 Task: Find Round Trip flight tickets for 2 adults, in Economy from Luxor to Hamburg to travel on 05-Nov-2023. Hamburg to Luxor on 10-Nov-2023.  Stops: Any number of stops. Choice of flight is British Airways.
Action: Mouse moved to (334, 229)
Screenshot: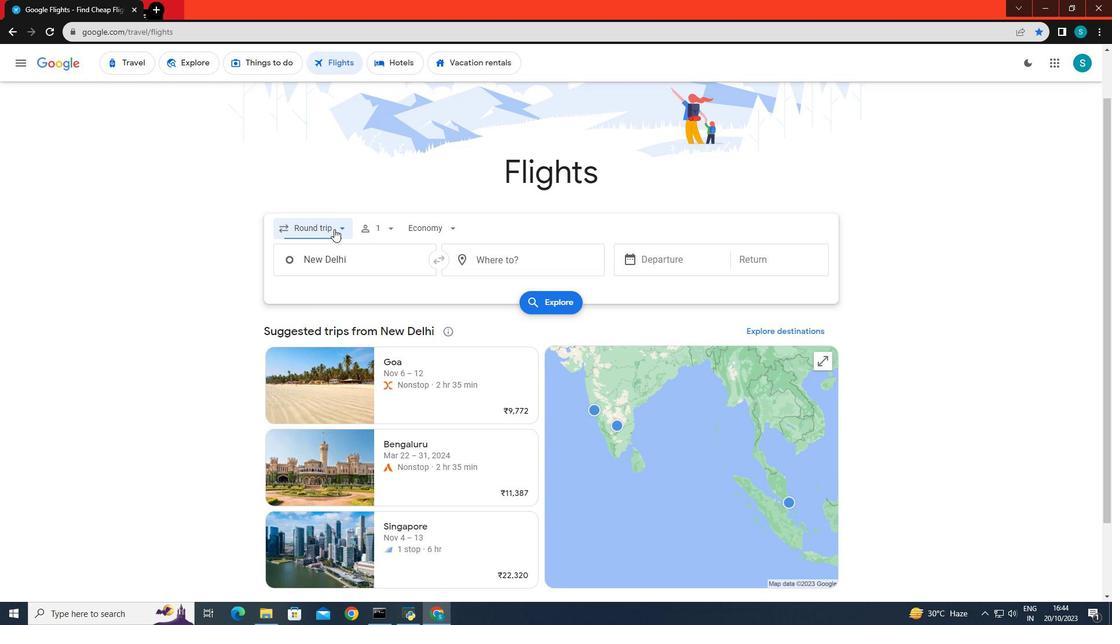 
Action: Mouse pressed left at (334, 229)
Screenshot: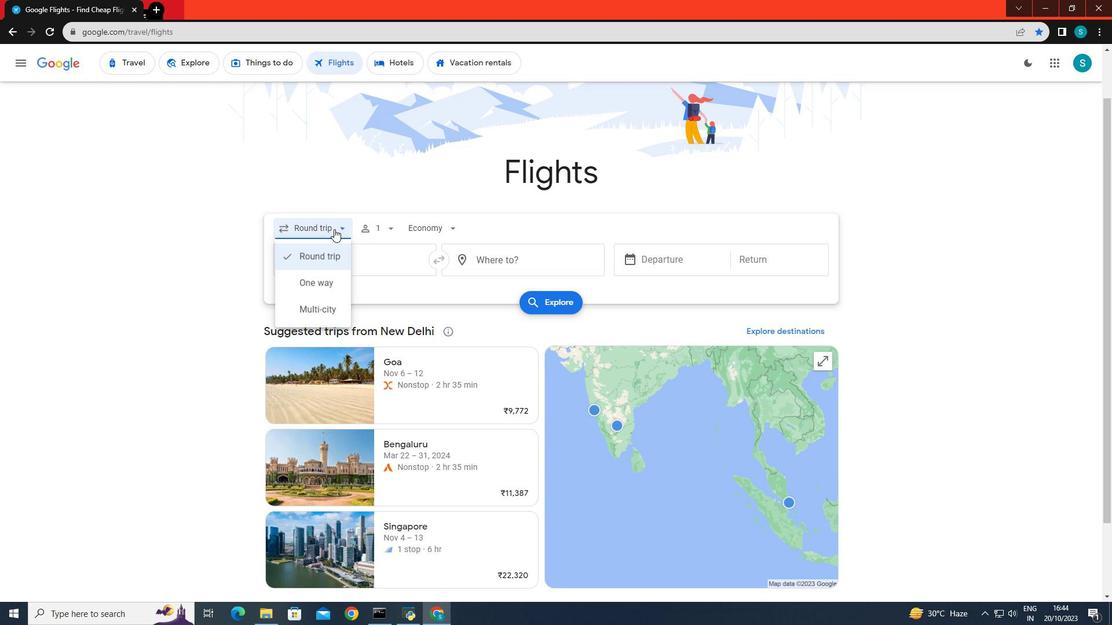 
Action: Mouse moved to (327, 261)
Screenshot: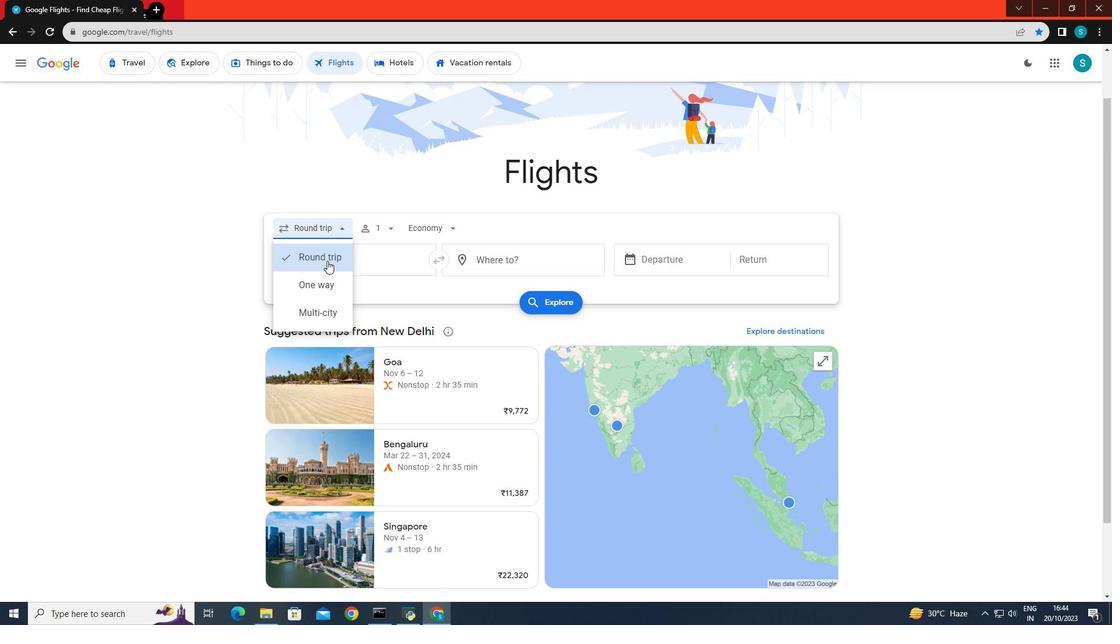 
Action: Mouse pressed left at (327, 261)
Screenshot: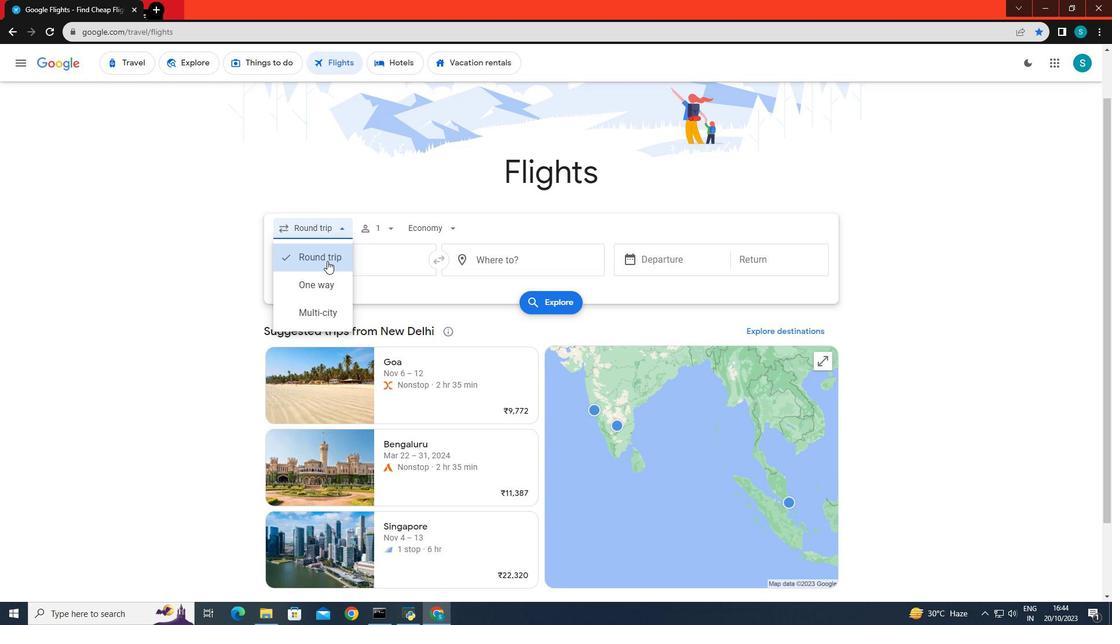 
Action: Mouse moved to (388, 229)
Screenshot: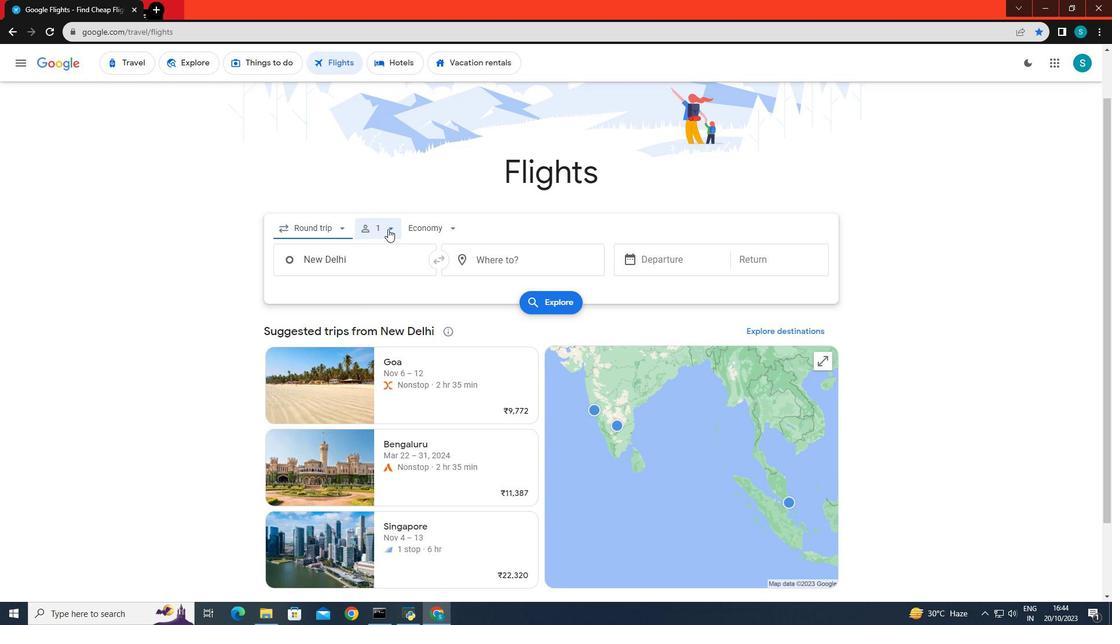 
Action: Mouse pressed left at (388, 229)
Screenshot: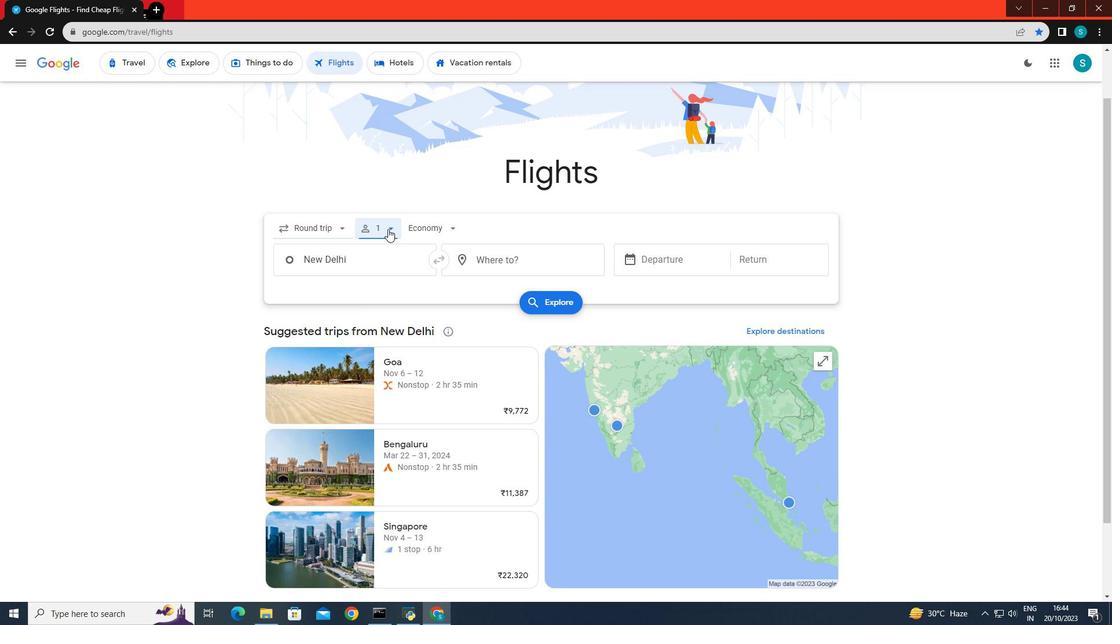 
Action: Mouse moved to (477, 261)
Screenshot: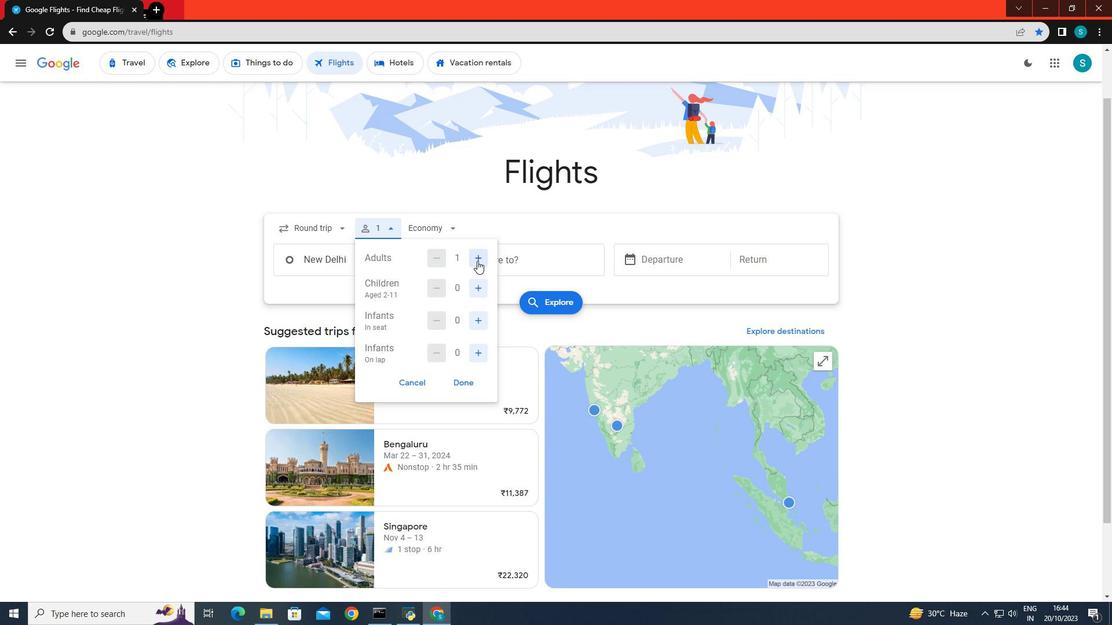 
Action: Mouse pressed left at (477, 261)
Screenshot: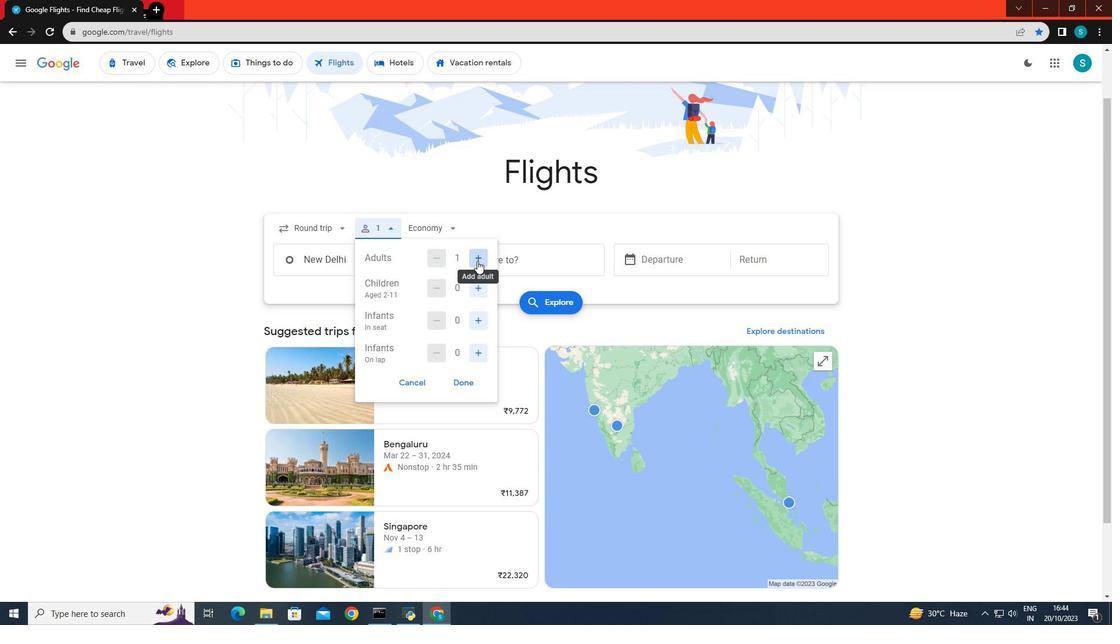 
Action: Mouse moved to (461, 385)
Screenshot: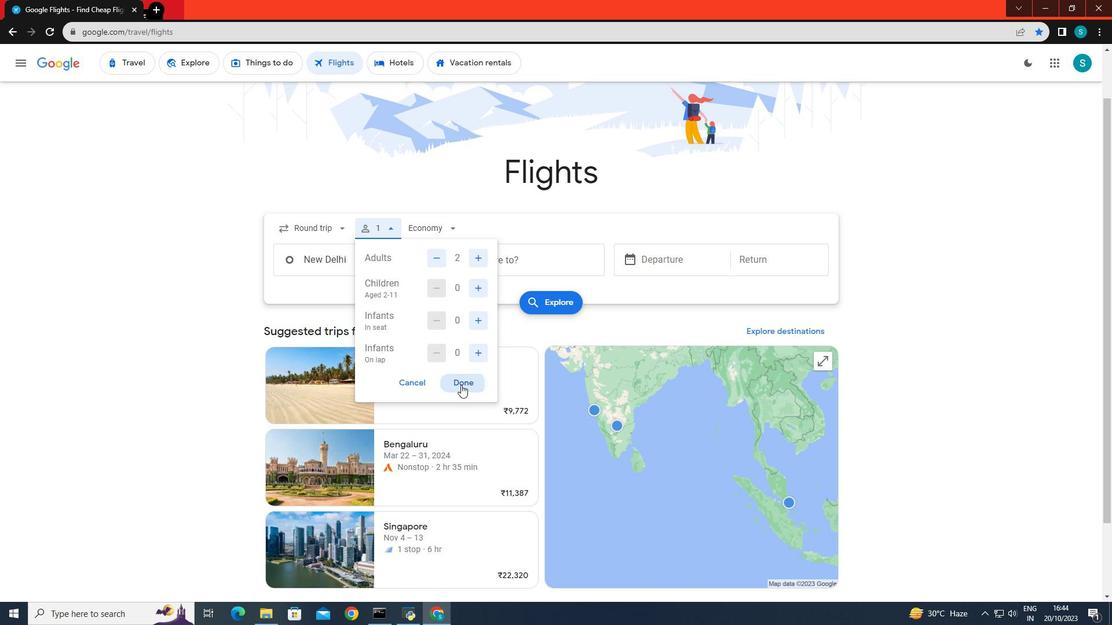
Action: Mouse pressed left at (461, 385)
Screenshot: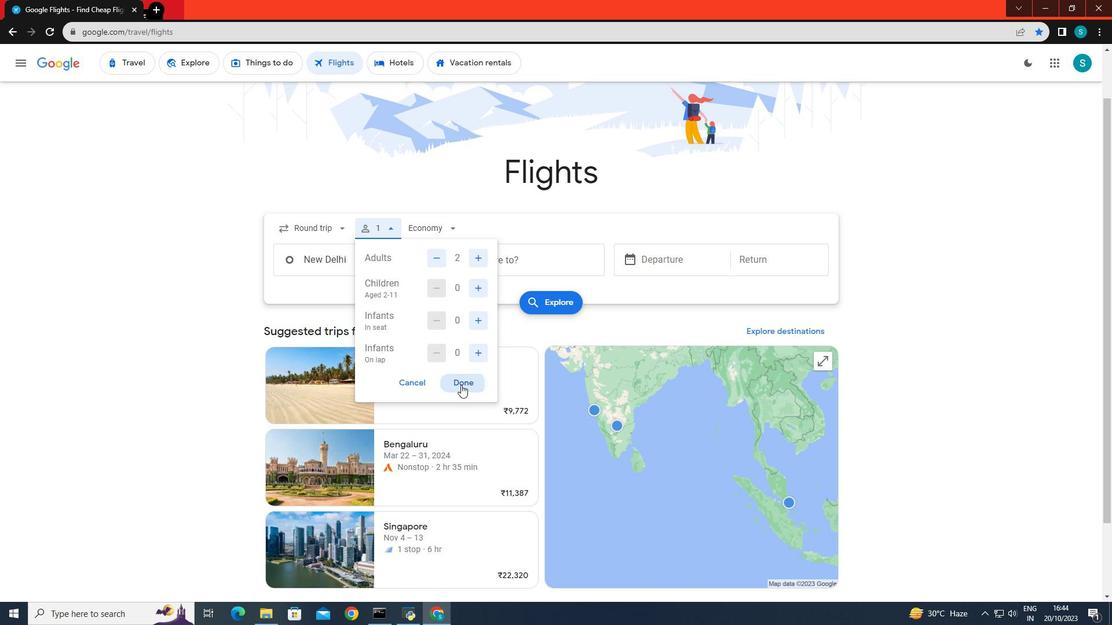 
Action: Mouse moved to (429, 225)
Screenshot: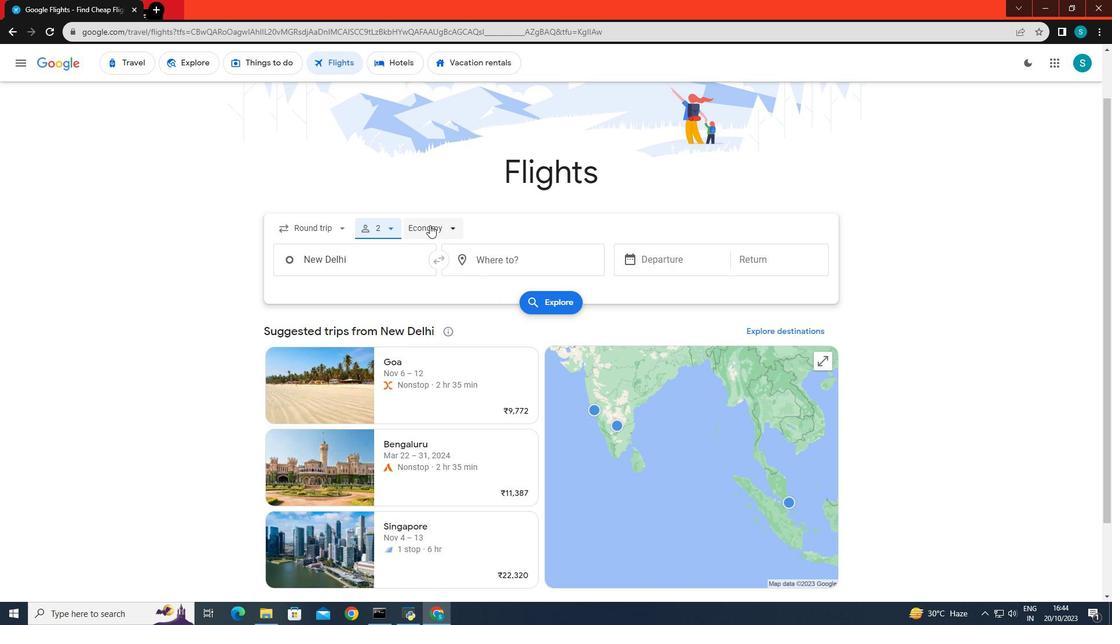 
Action: Mouse pressed left at (429, 225)
Screenshot: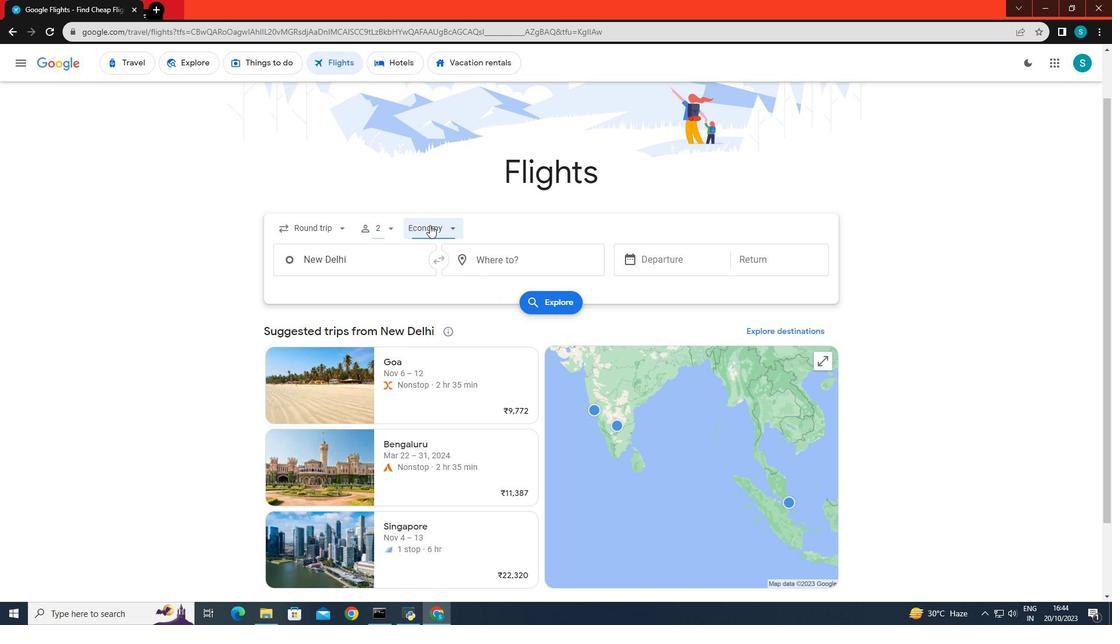 
Action: Mouse moved to (431, 257)
Screenshot: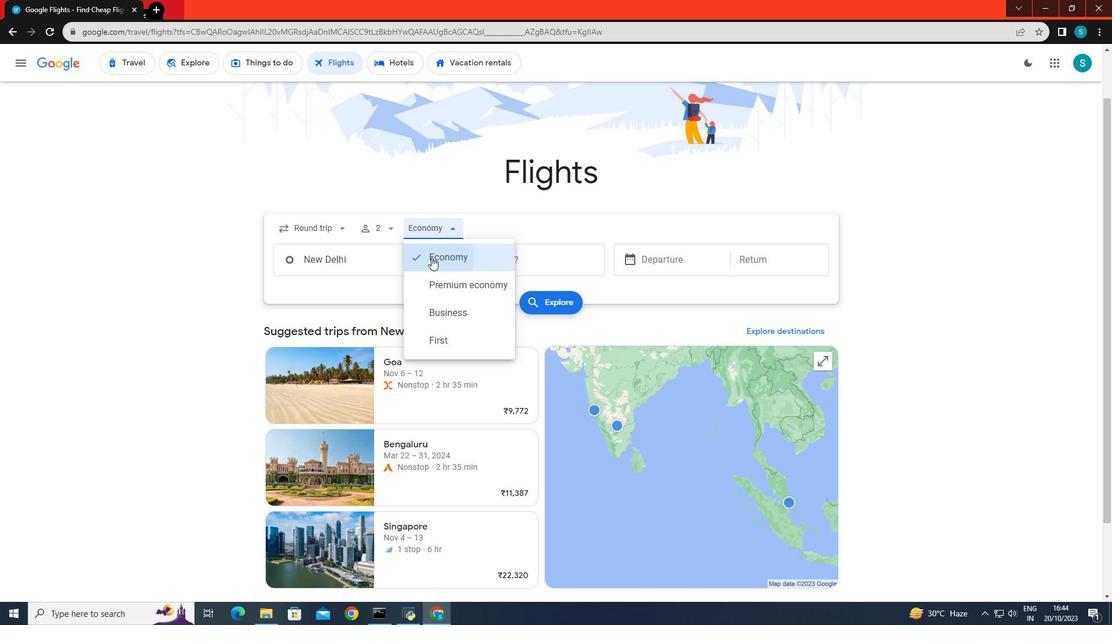 
Action: Mouse pressed left at (431, 257)
Screenshot: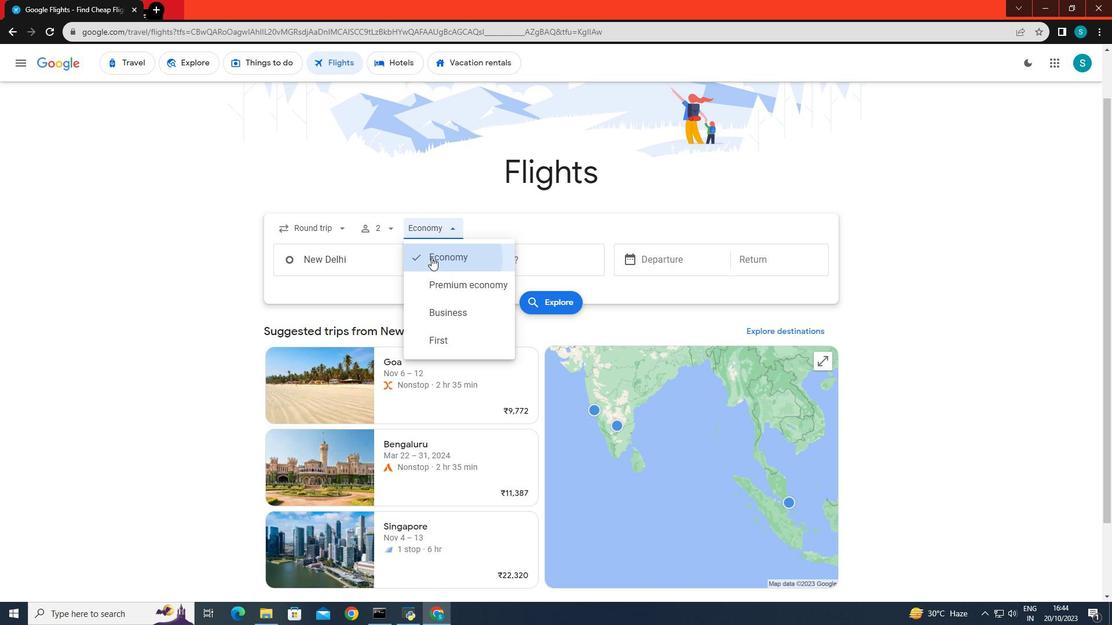 
Action: Mouse moved to (381, 259)
Screenshot: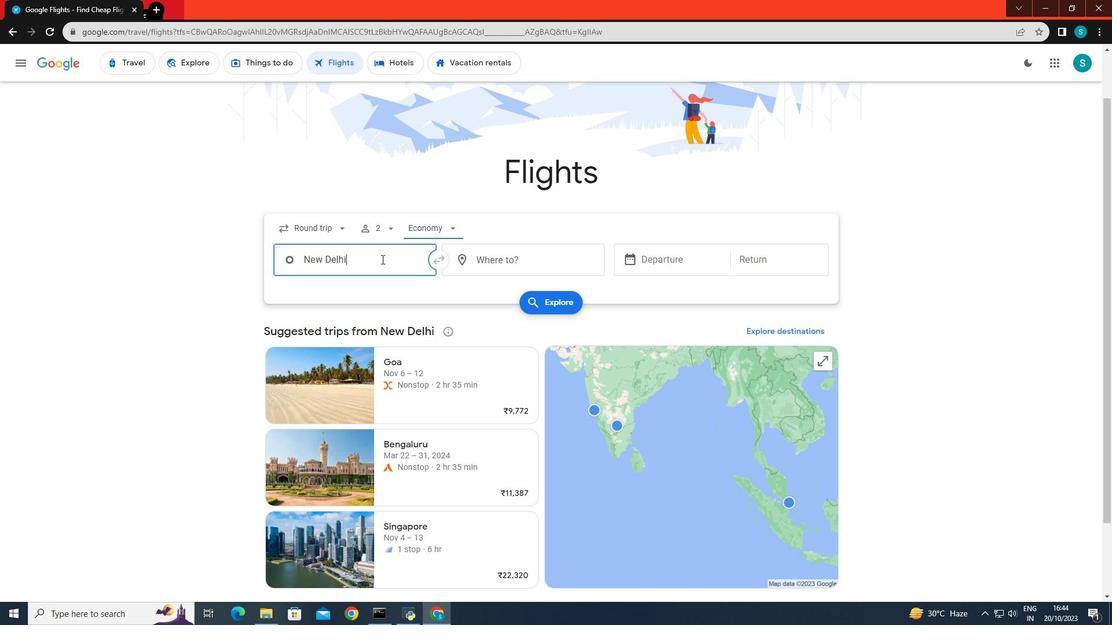 
Action: Mouse pressed left at (381, 259)
Screenshot: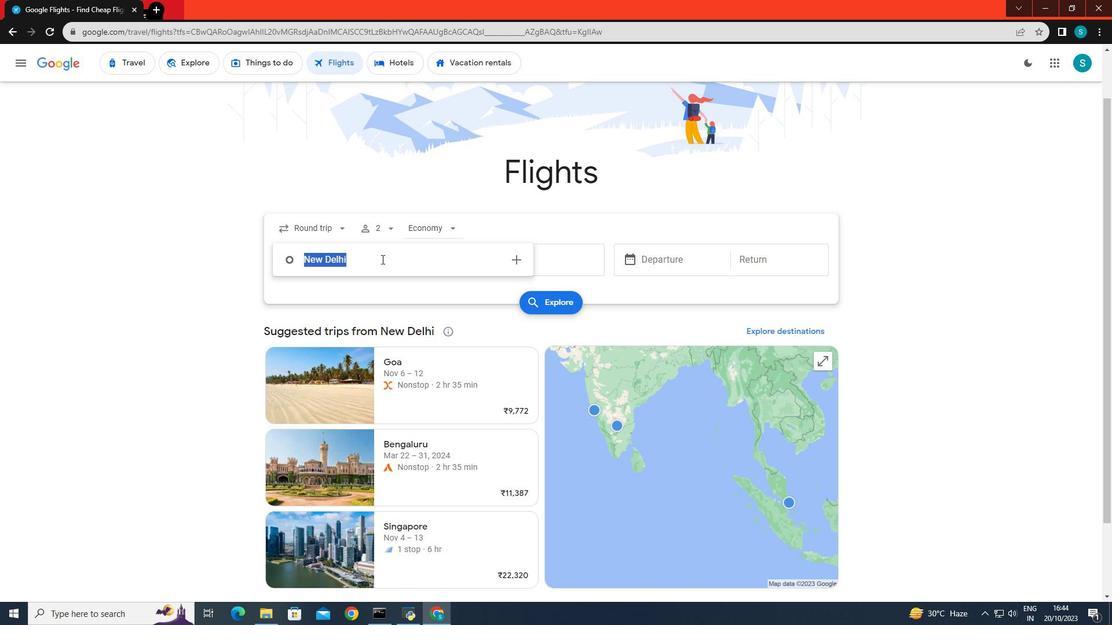 
Action: Key pressed <Key.backspace><Key.caps_lock>L<Key.caps_lock>uxor
Screenshot: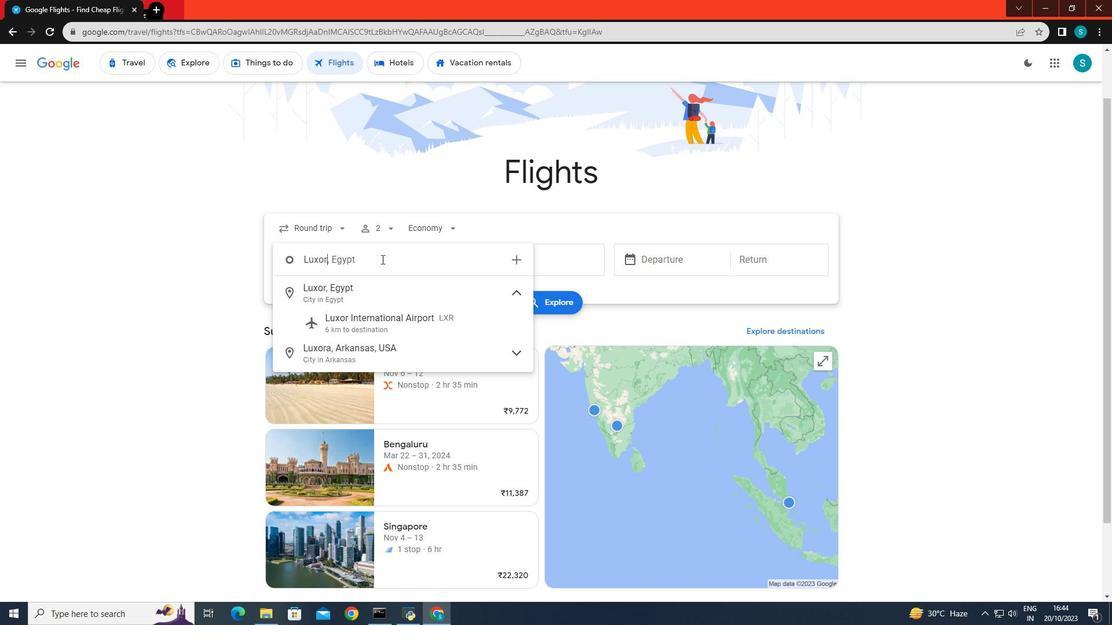 
Action: Mouse moved to (360, 289)
Screenshot: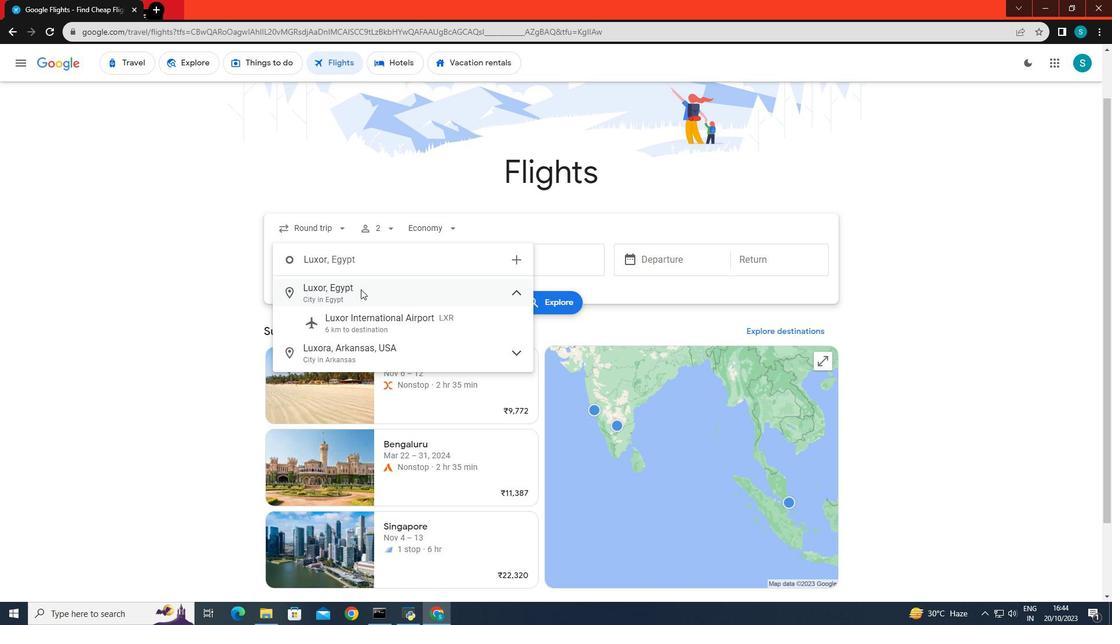 
Action: Mouse pressed left at (360, 289)
Screenshot: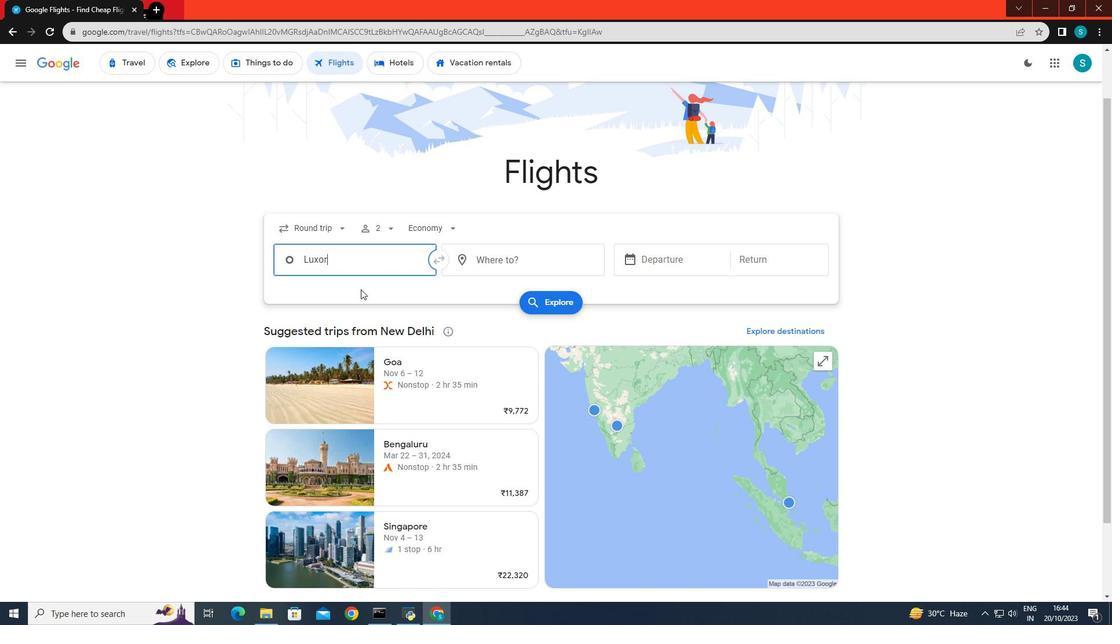 
Action: Mouse moved to (496, 258)
Screenshot: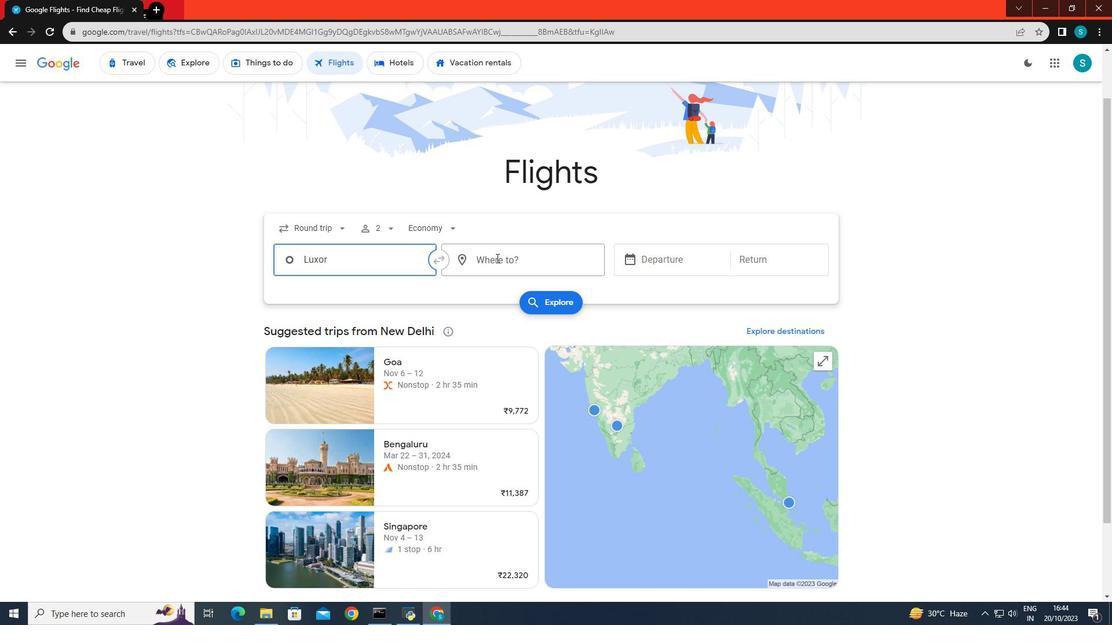 
Action: Mouse pressed left at (496, 258)
Screenshot: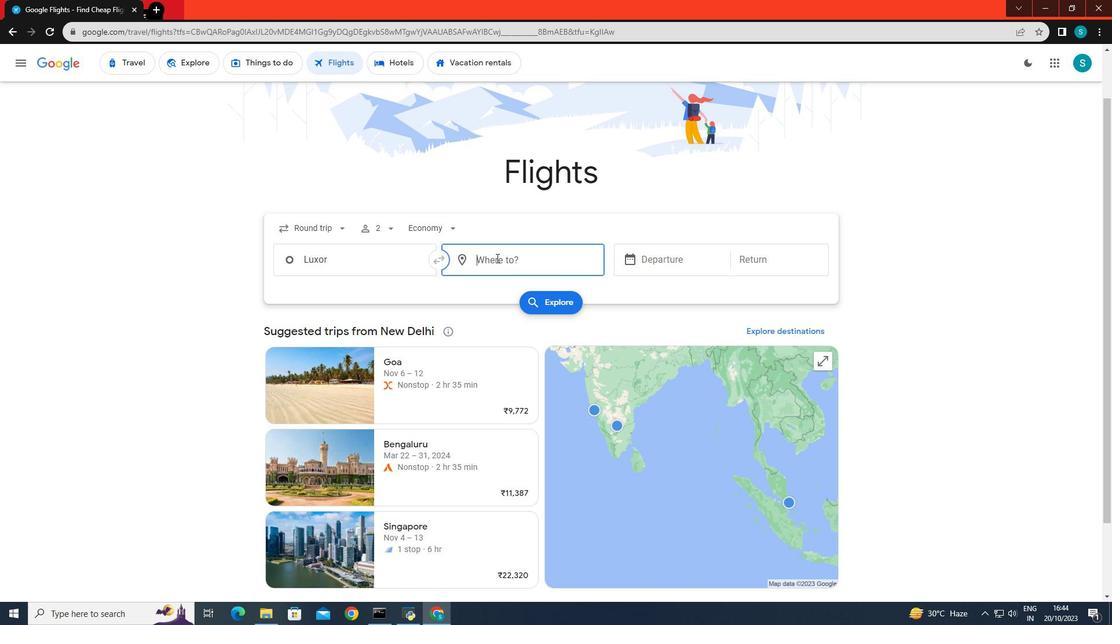 
Action: Key pressed <Key.caps_lock>H<Key.caps_lock>am
Screenshot: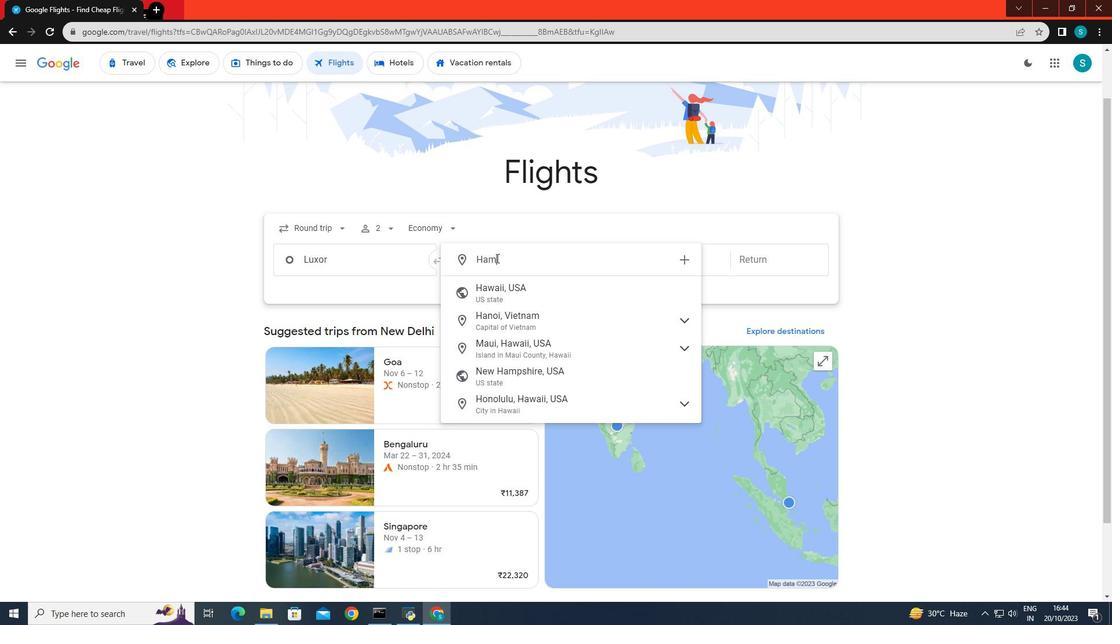 
Action: Mouse moved to (509, 295)
Screenshot: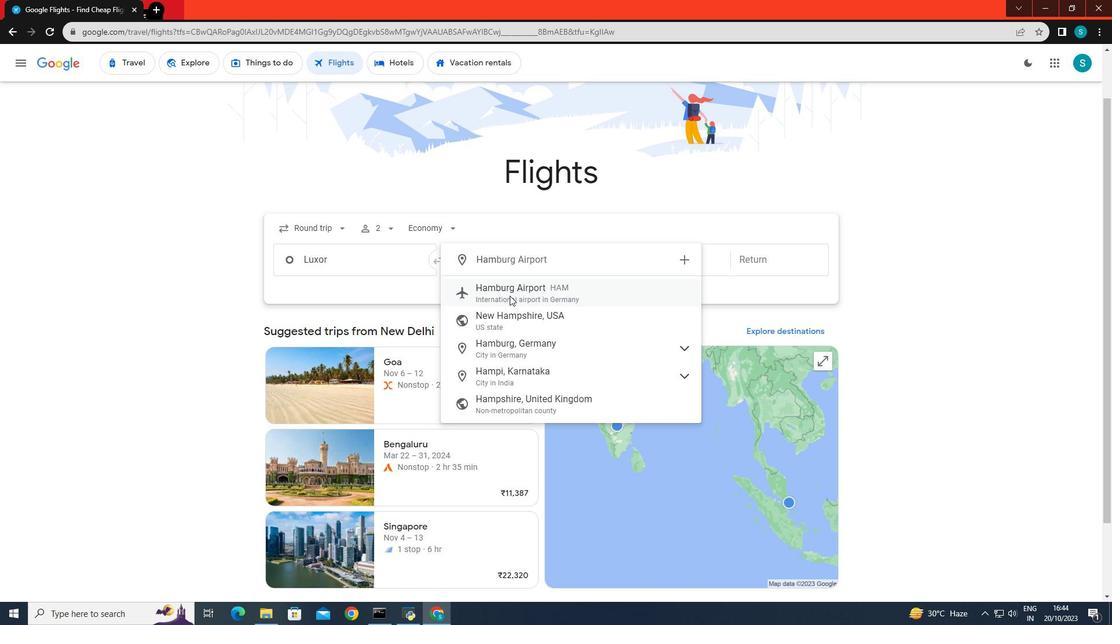 
Action: Mouse pressed left at (509, 295)
Screenshot: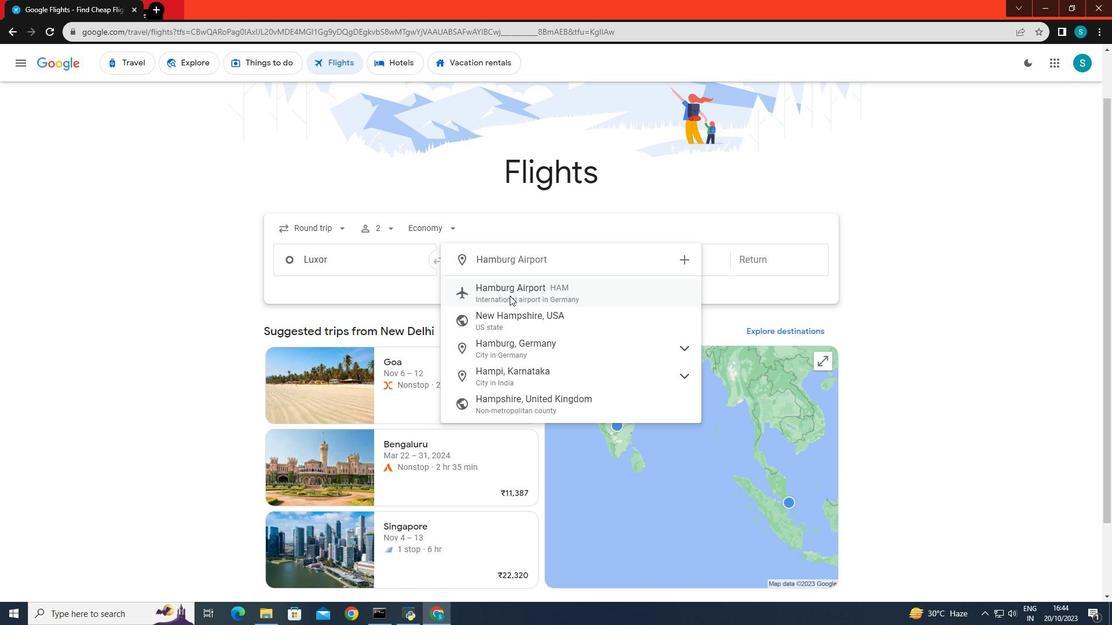 
Action: Mouse moved to (649, 257)
Screenshot: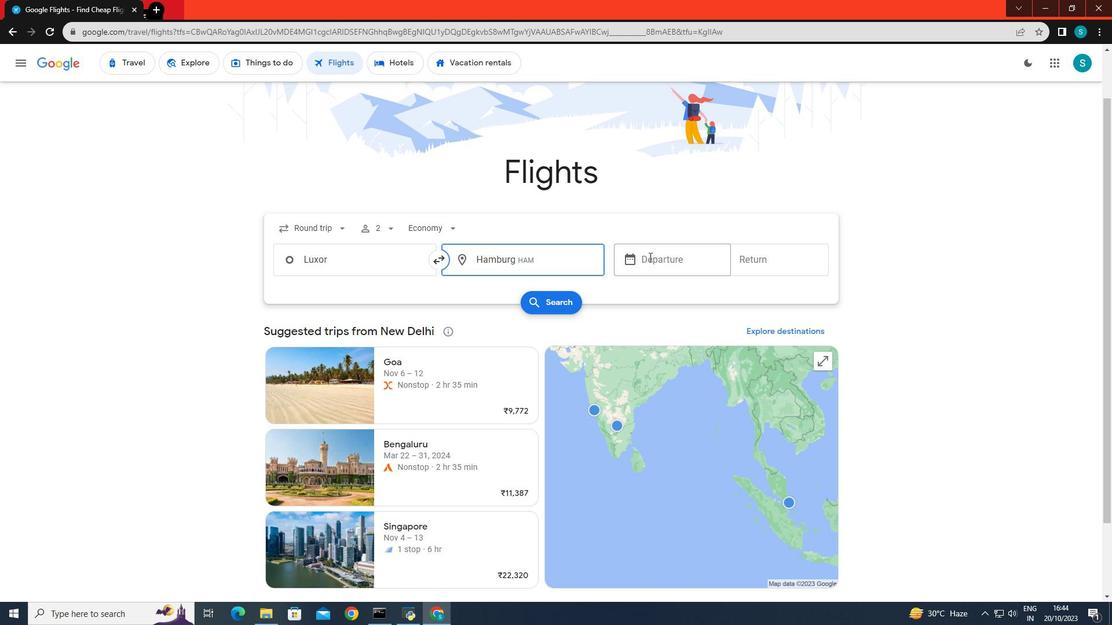 
Action: Mouse pressed left at (649, 257)
Screenshot: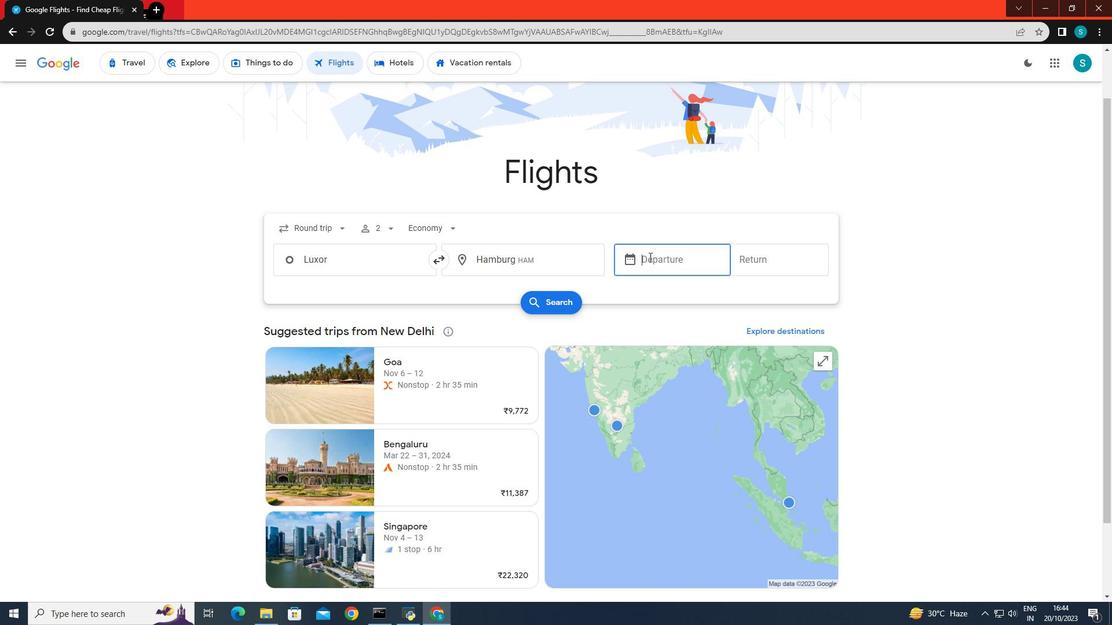 
Action: Mouse moved to (643, 382)
Screenshot: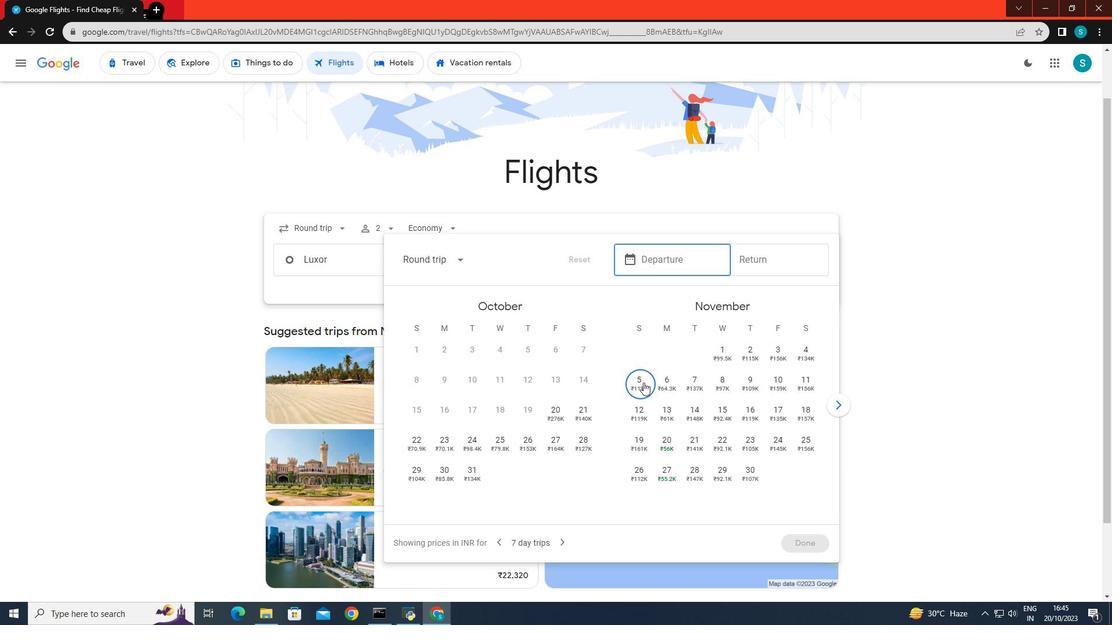 
Action: Mouse pressed left at (643, 382)
Screenshot: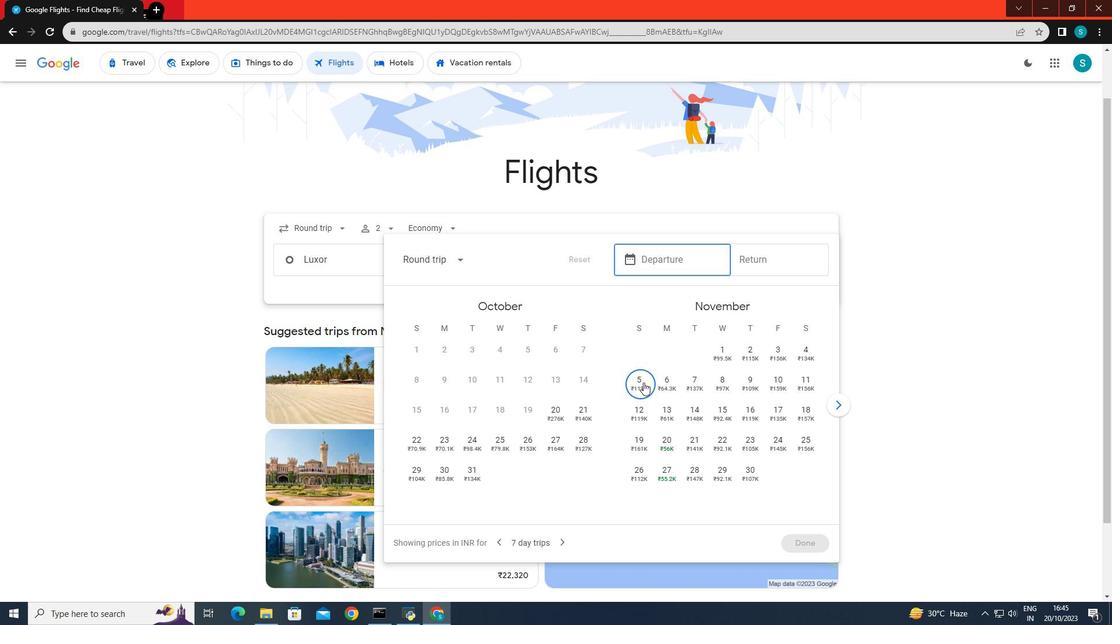 
Action: Mouse moved to (776, 382)
Screenshot: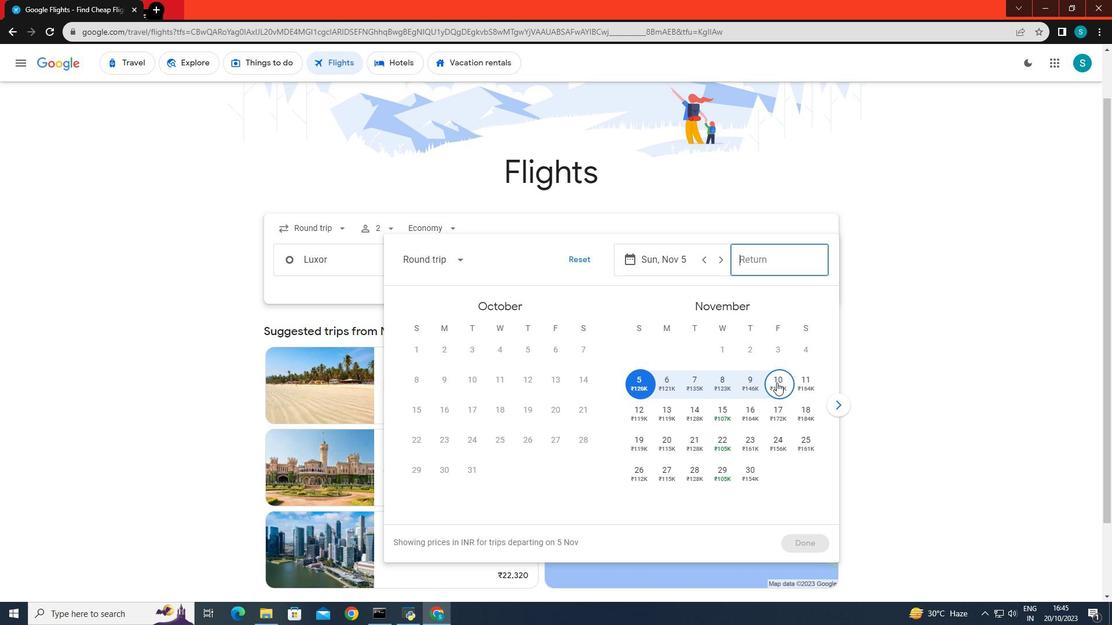 
Action: Mouse pressed left at (776, 382)
Screenshot: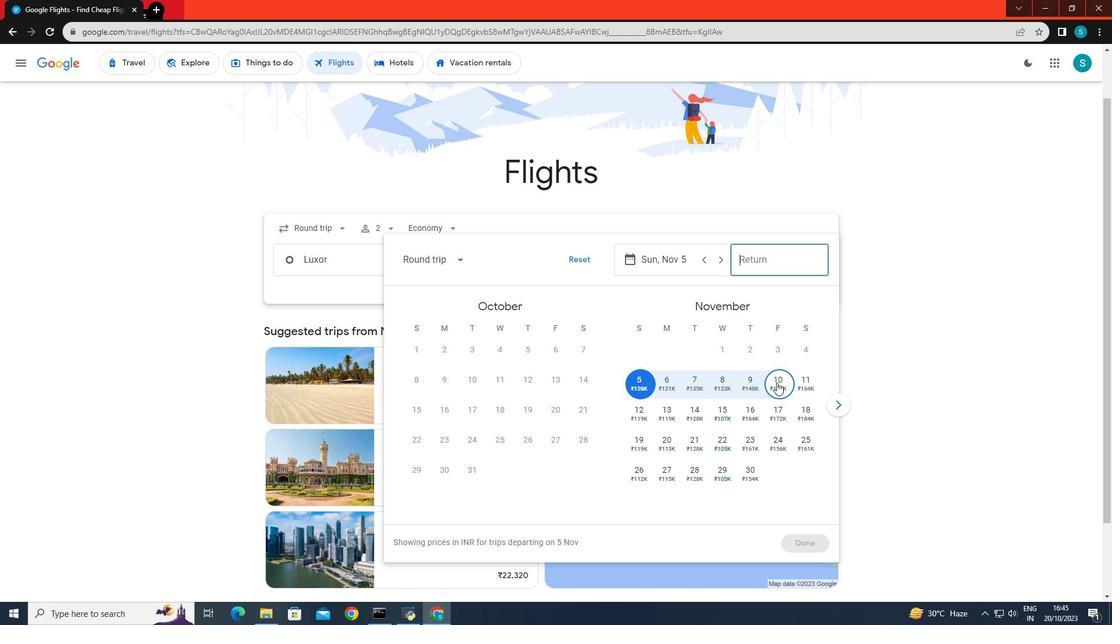 
Action: Mouse moved to (798, 536)
Screenshot: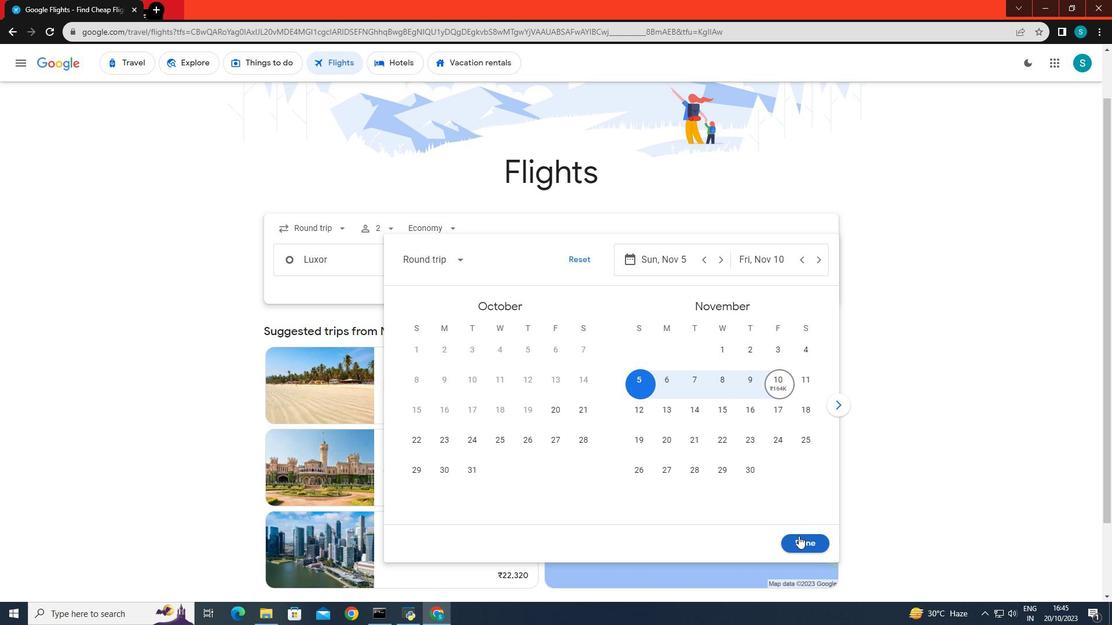 
Action: Mouse pressed left at (798, 536)
Screenshot: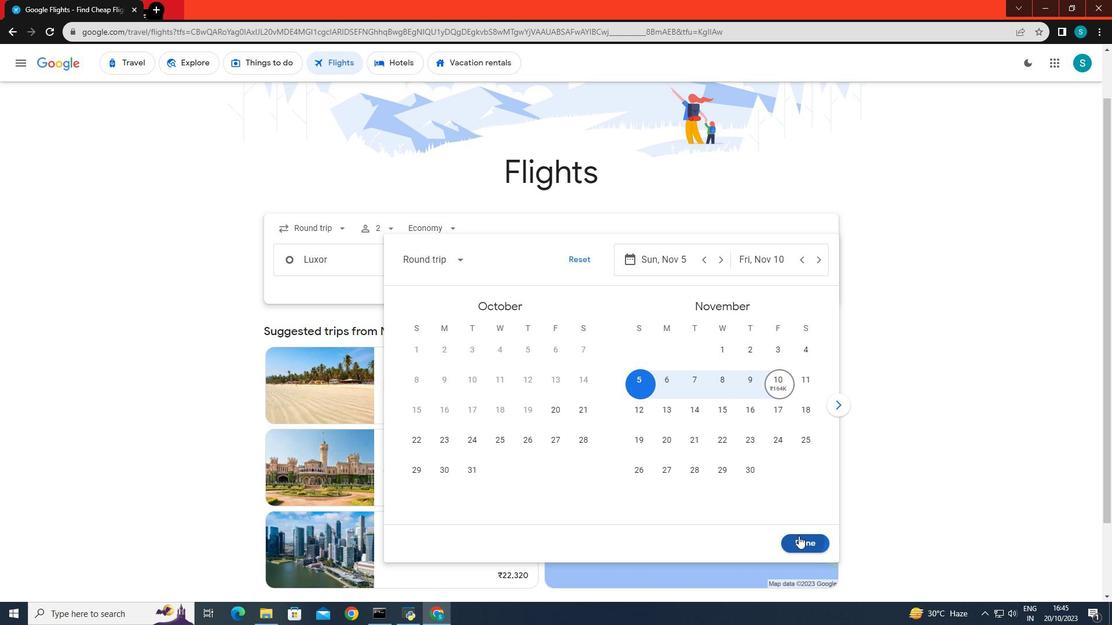 
Action: Mouse moved to (556, 300)
Screenshot: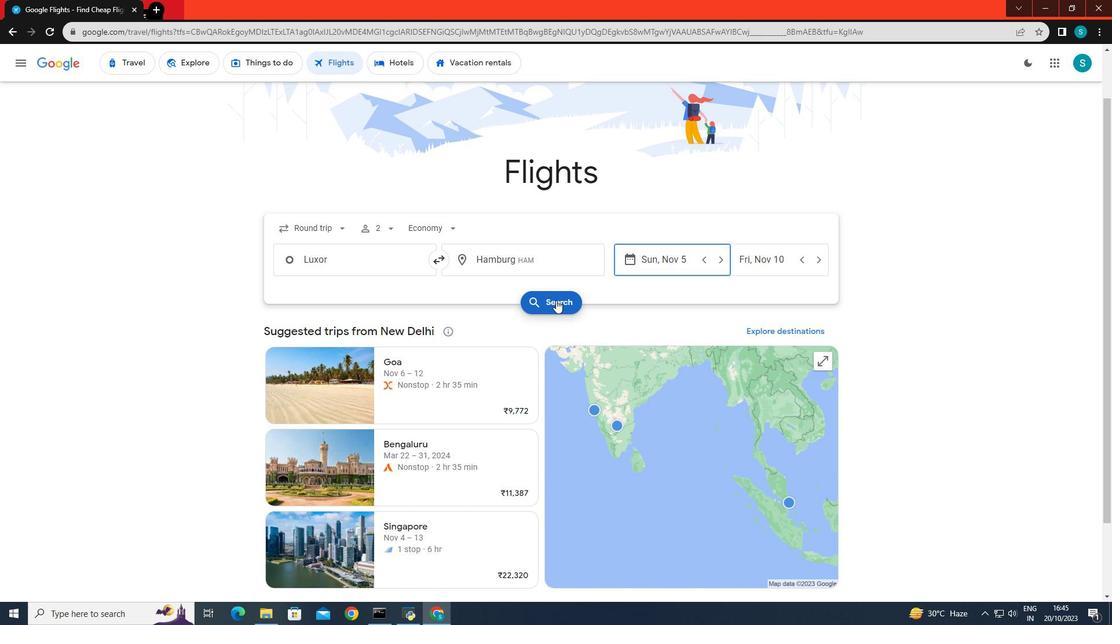 
Action: Mouse pressed left at (556, 300)
Screenshot: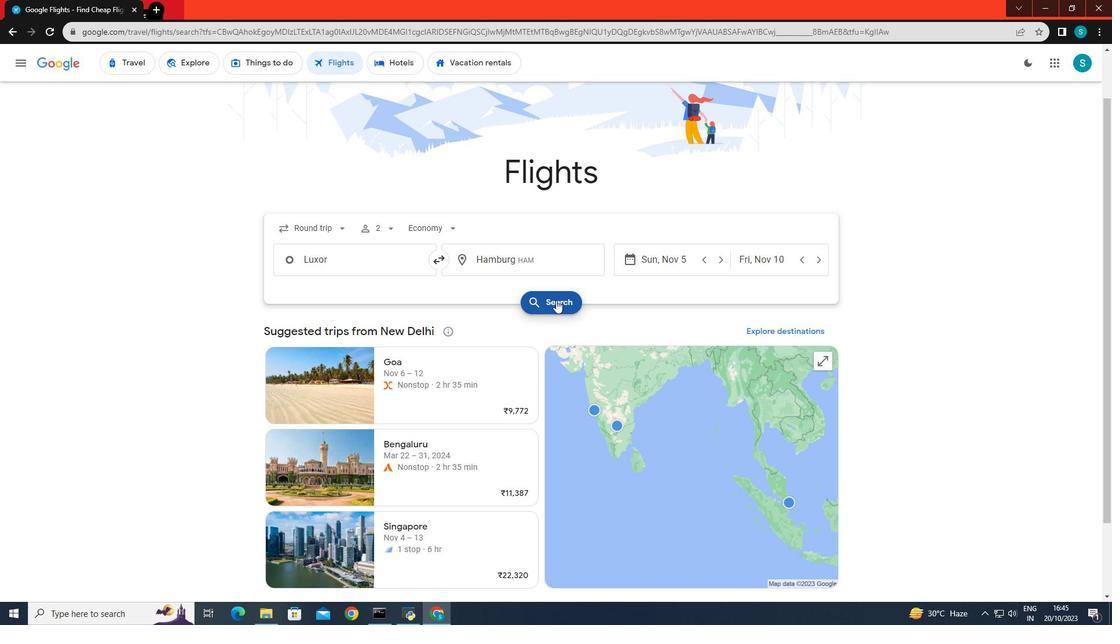 
Action: Mouse moved to (363, 166)
Screenshot: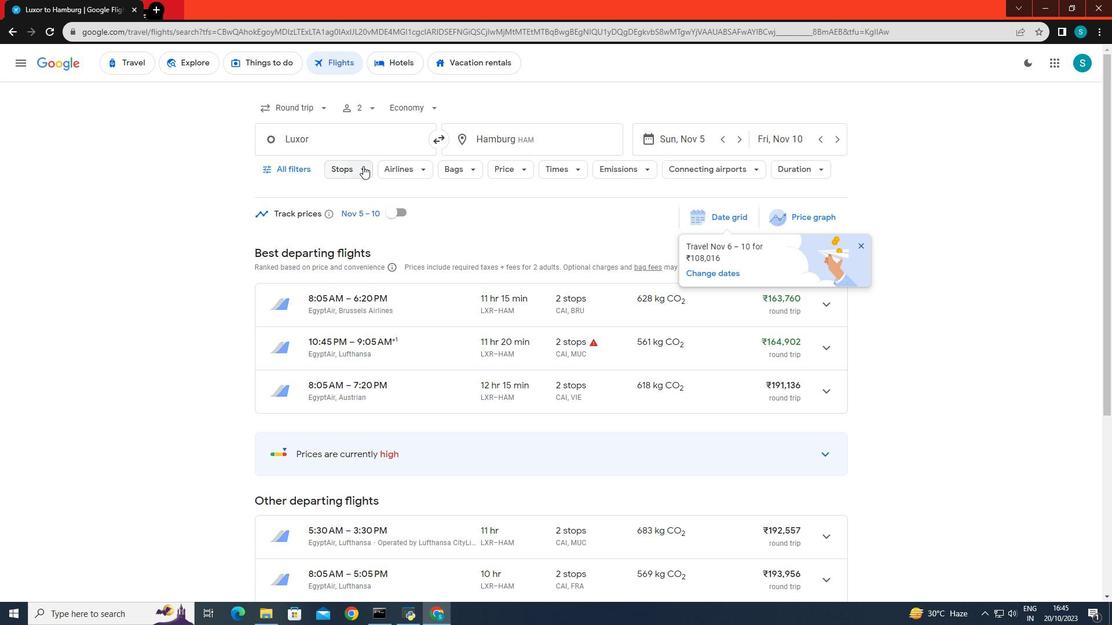 
Action: Mouse pressed left at (363, 166)
Screenshot: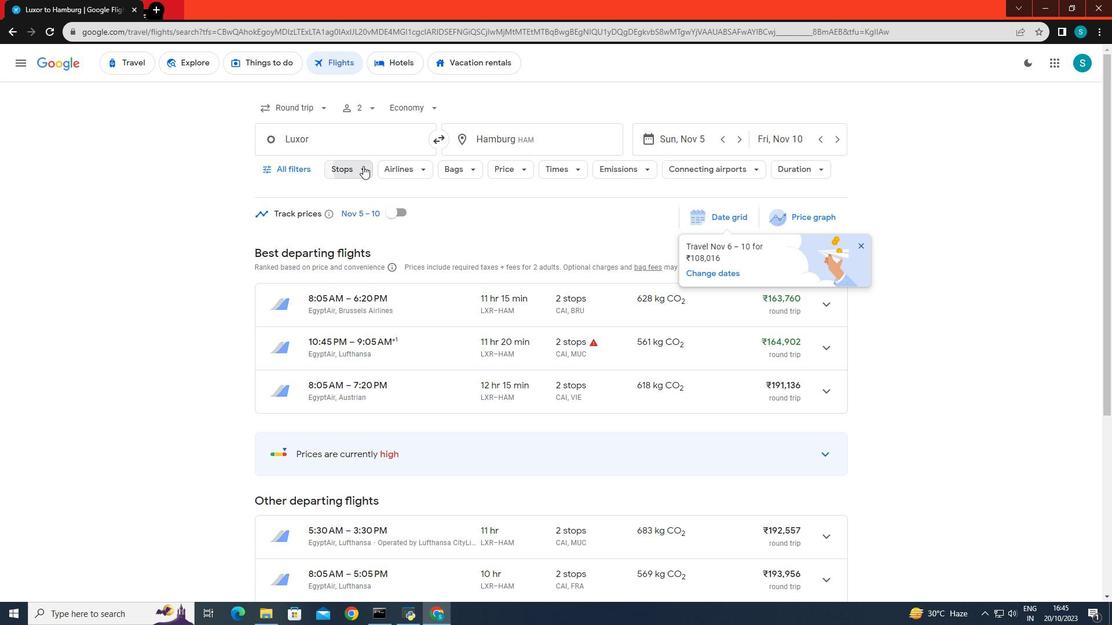 
Action: Mouse moved to (345, 228)
Screenshot: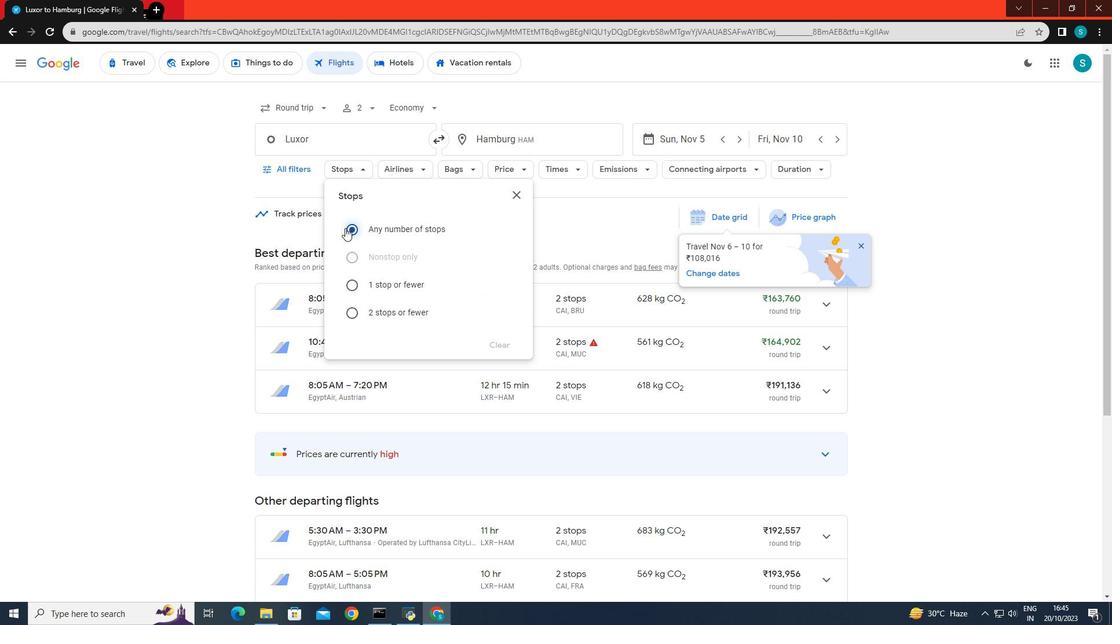 
Action: Mouse pressed left at (345, 228)
Screenshot: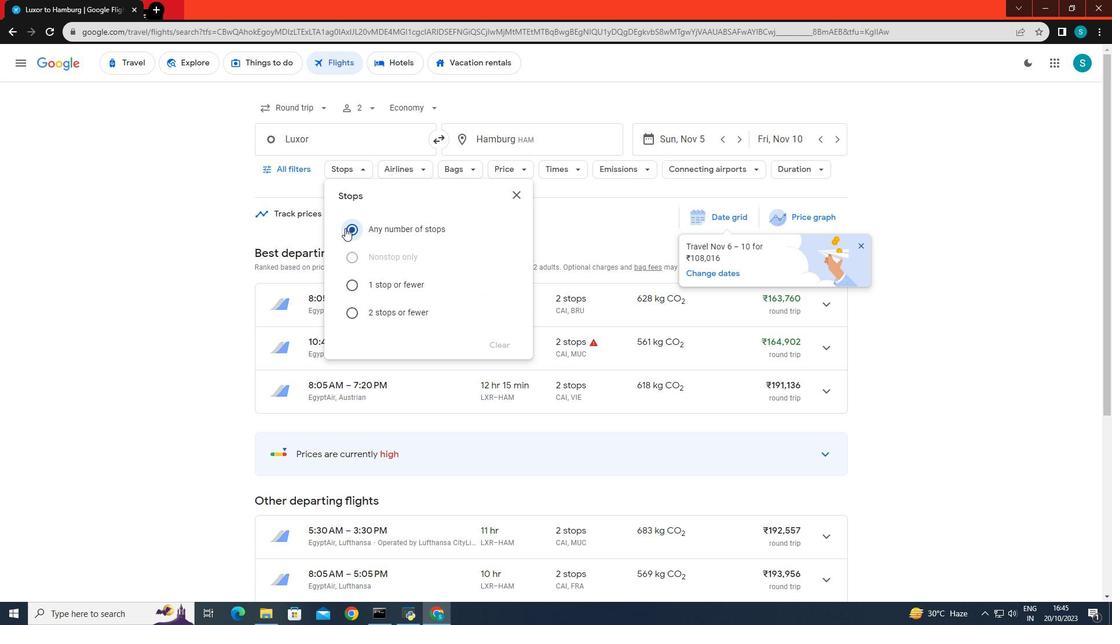 
Action: Mouse moved to (196, 247)
Screenshot: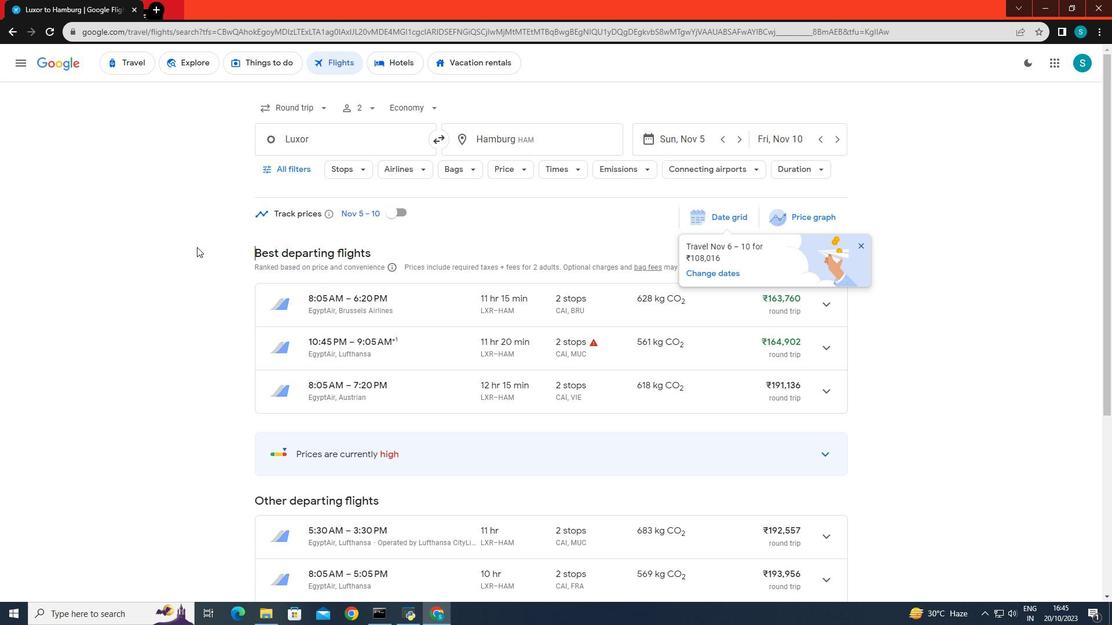 
Action: Mouse pressed left at (196, 247)
Screenshot: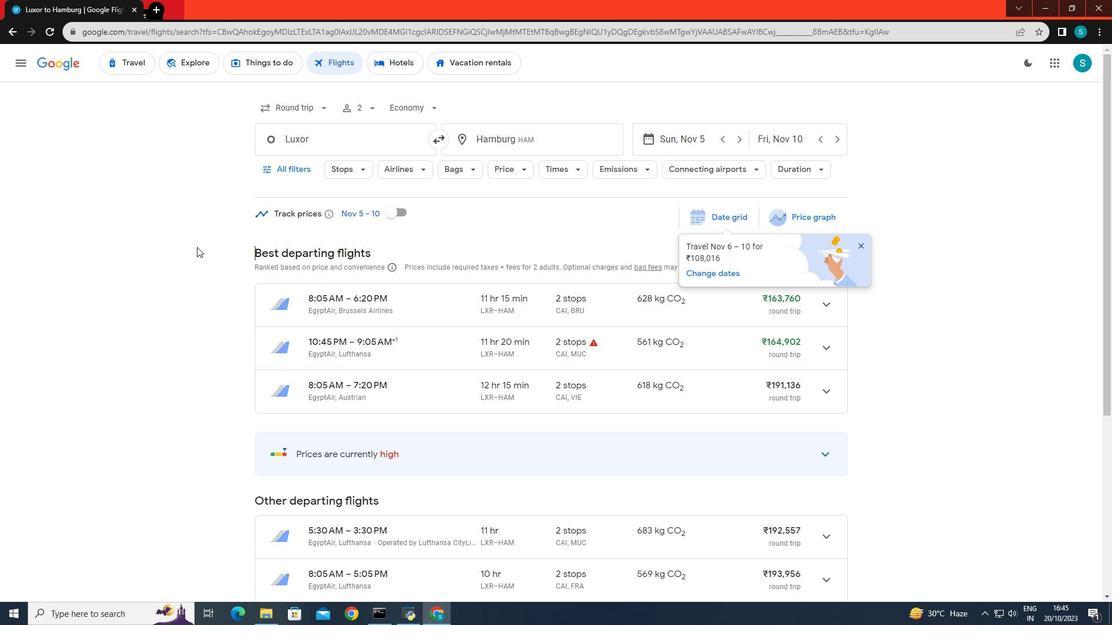 
Action: Mouse moved to (421, 169)
Screenshot: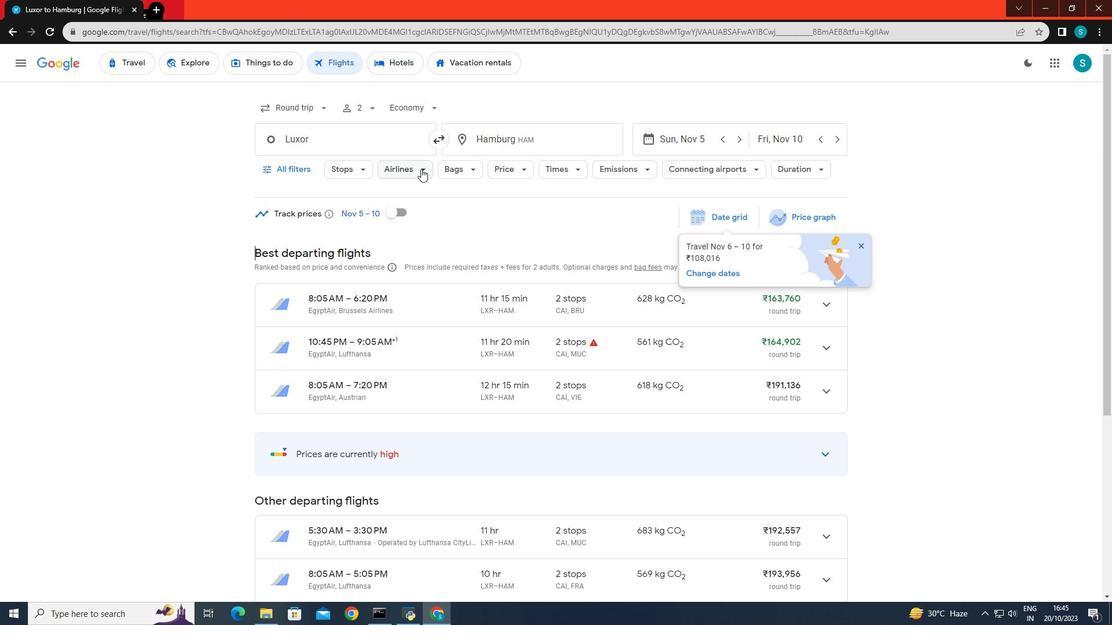 
Action: Mouse pressed left at (421, 169)
Screenshot: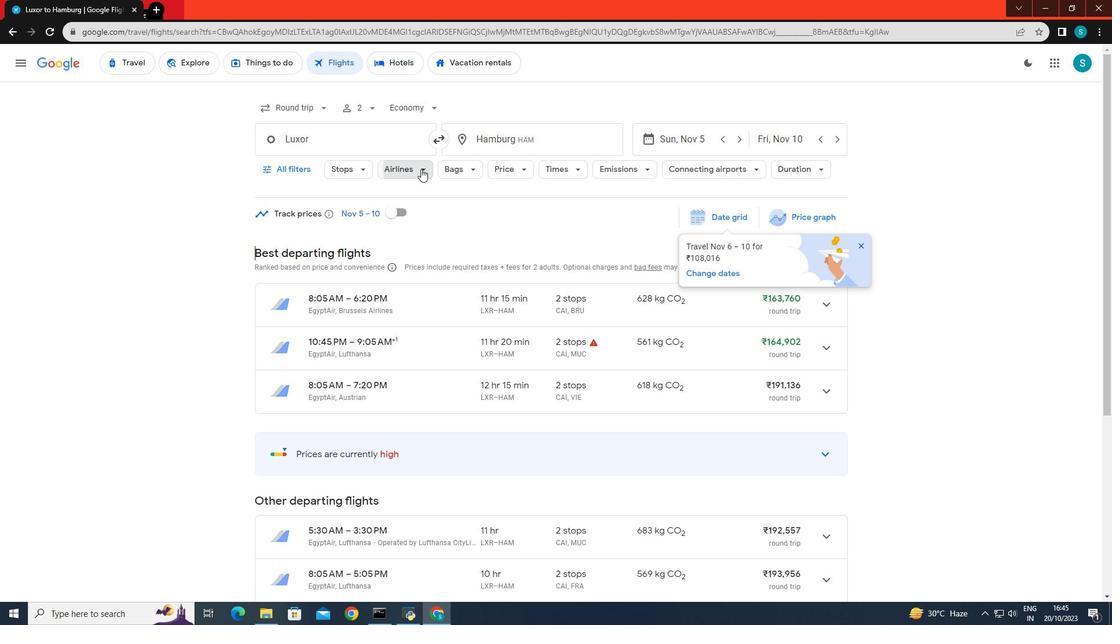 
Action: Mouse moved to (443, 362)
Screenshot: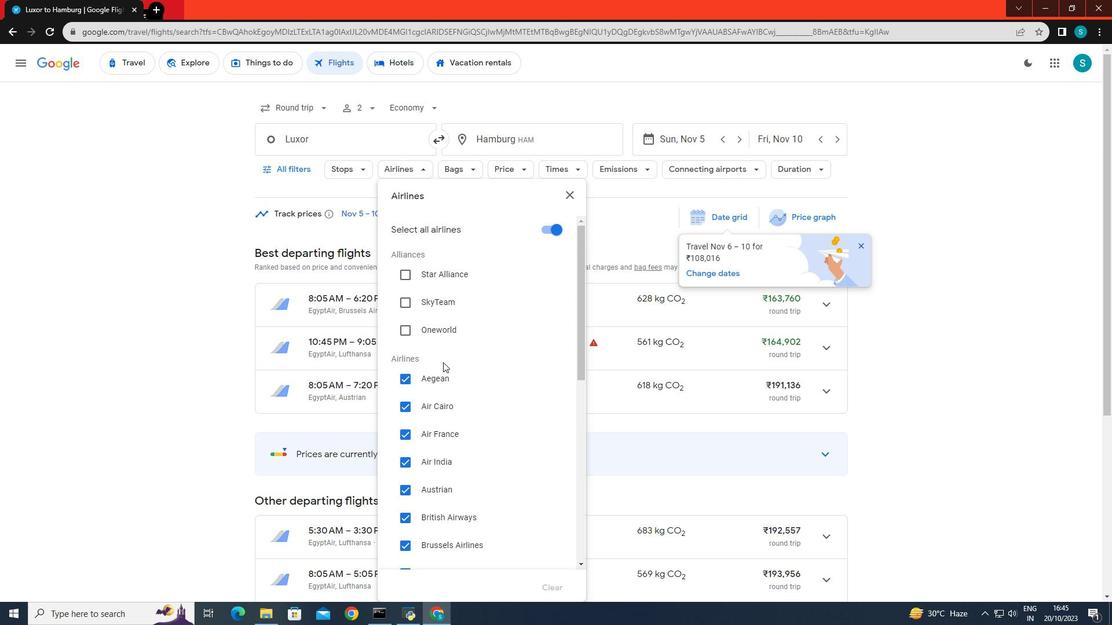 
Action: Mouse scrolled (443, 361) with delta (0, 0)
Screenshot: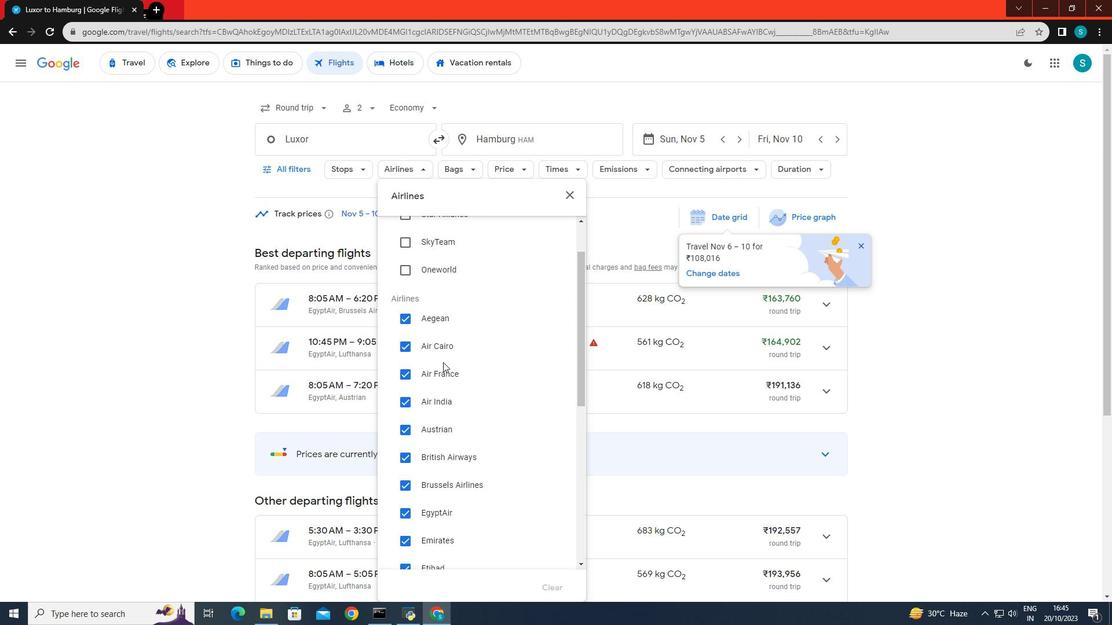 
Action: Mouse scrolled (443, 361) with delta (0, 0)
Screenshot: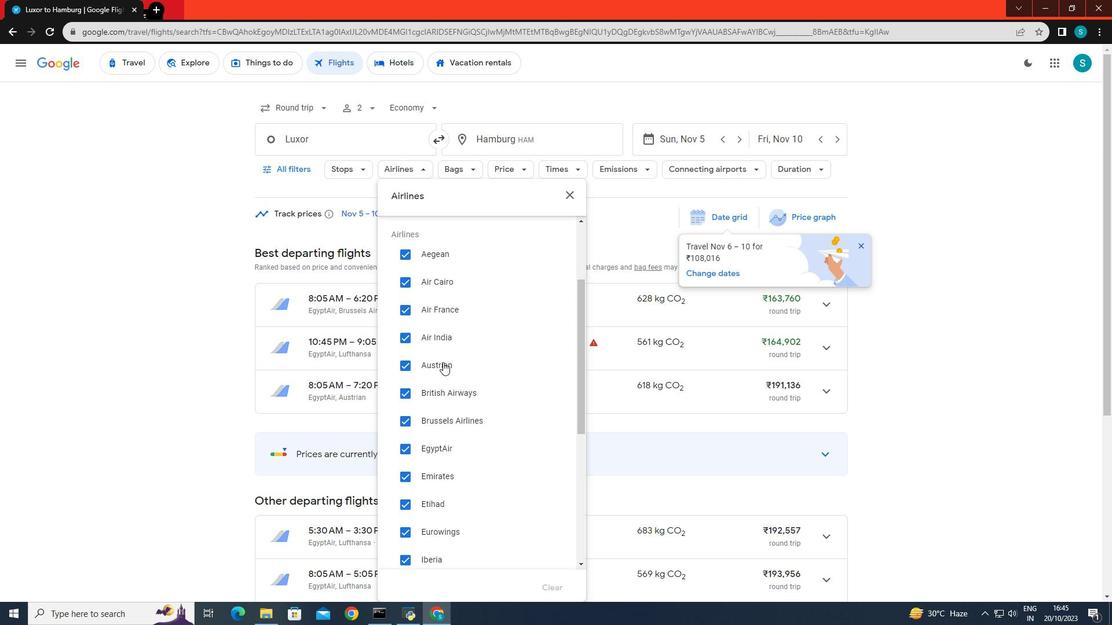 
Action: Mouse scrolled (443, 361) with delta (0, 0)
Screenshot: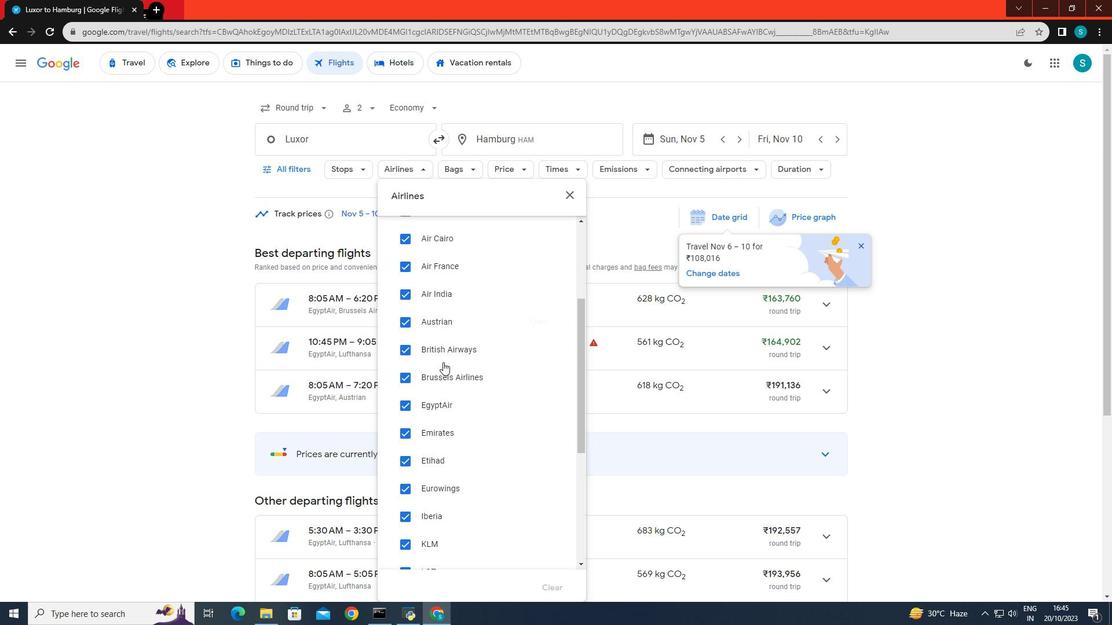 
Action: Mouse moved to (538, 341)
Screenshot: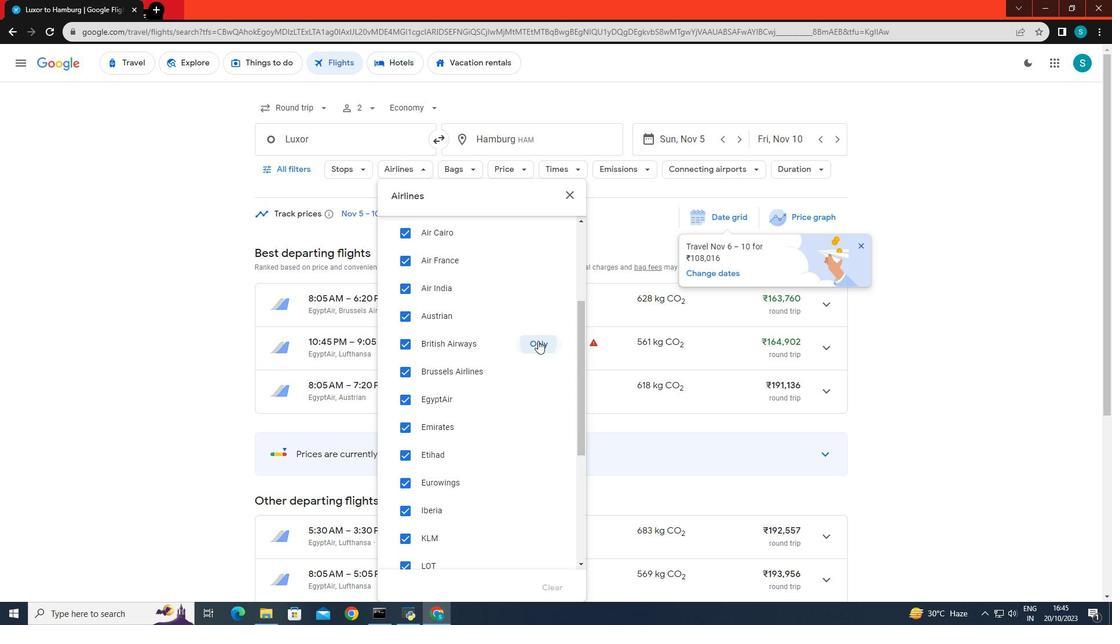 
Action: Mouse pressed left at (538, 341)
Screenshot: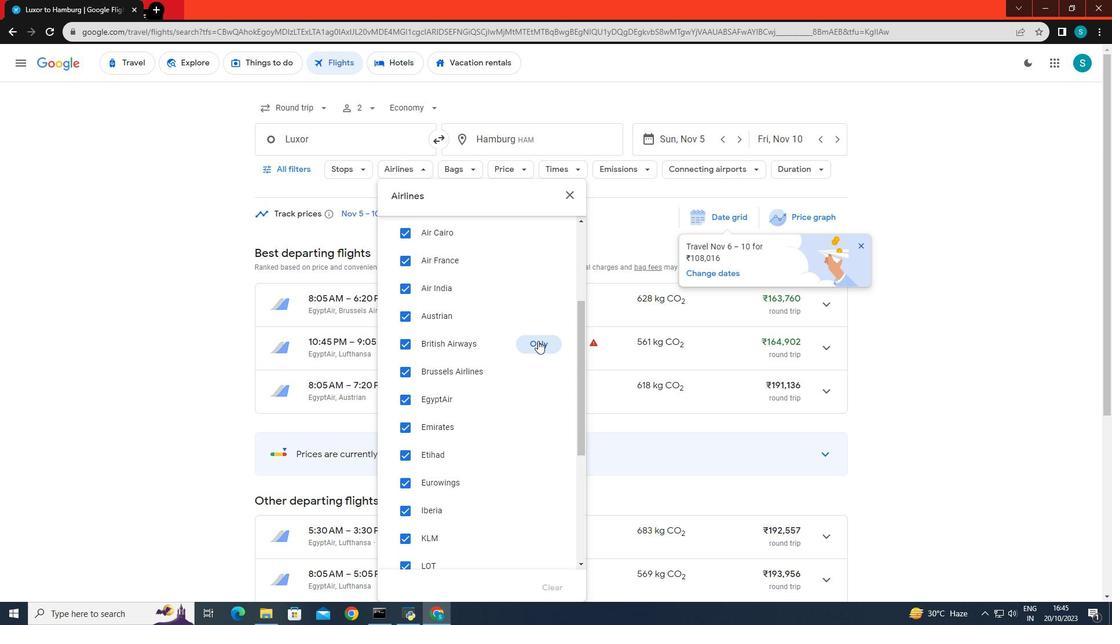 
Action: Mouse moved to (221, 323)
Screenshot: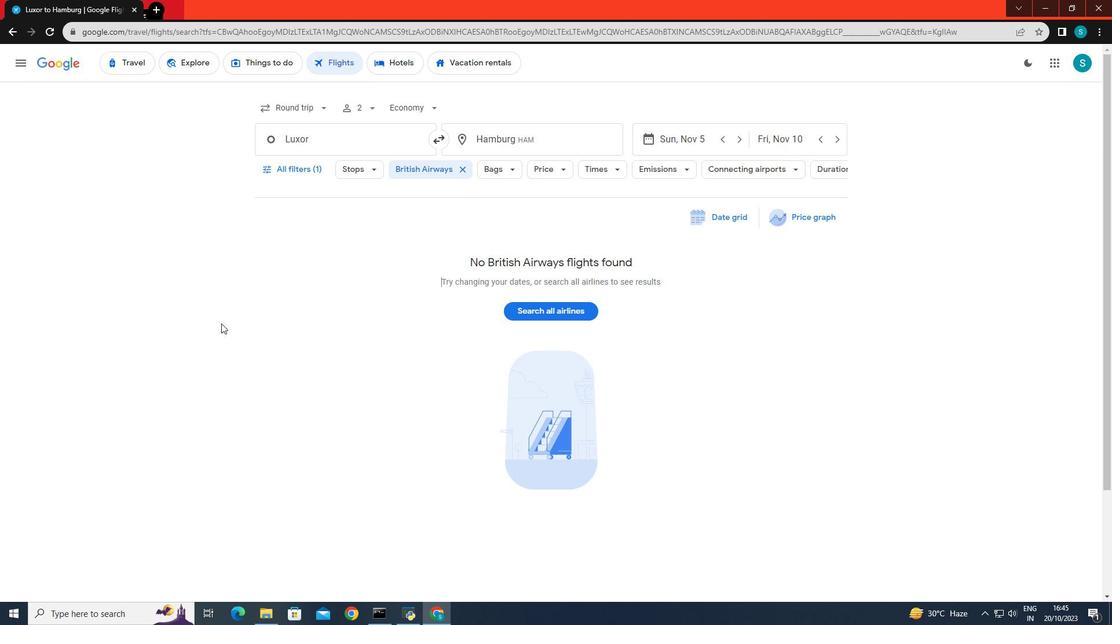 
Action: Mouse pressed left at (221, 323)
Screenshot: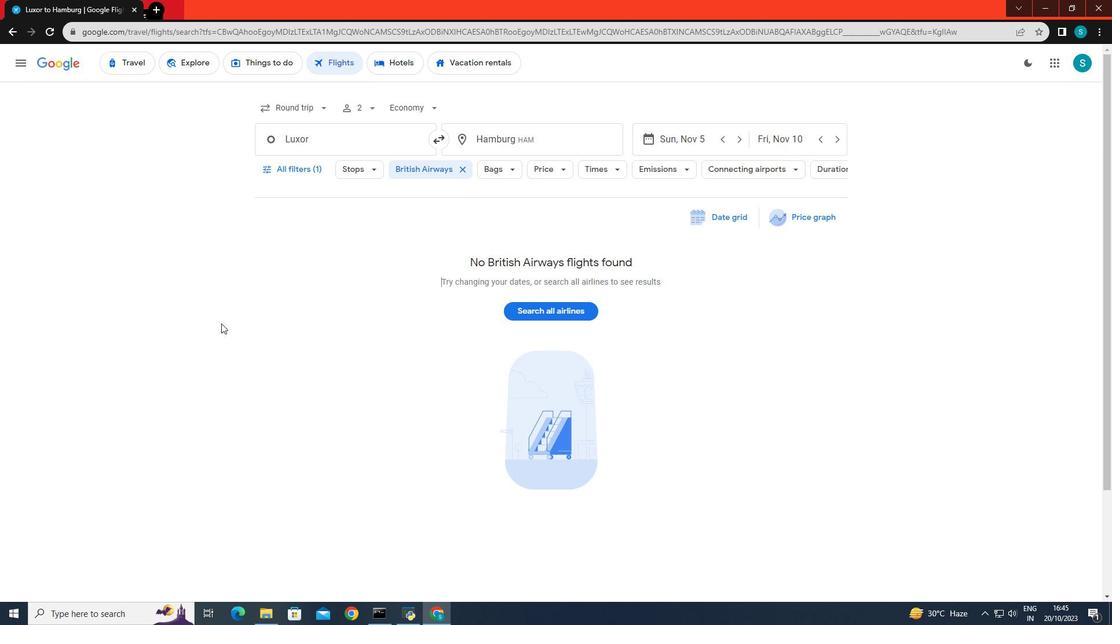 
